 Task: Discover beaches for a family vacation between Myrtle Beach, South Carolina, and Hilton Head Island, South Carolina.
Action: Mouse pressed left at (242, 55)
Screenshot: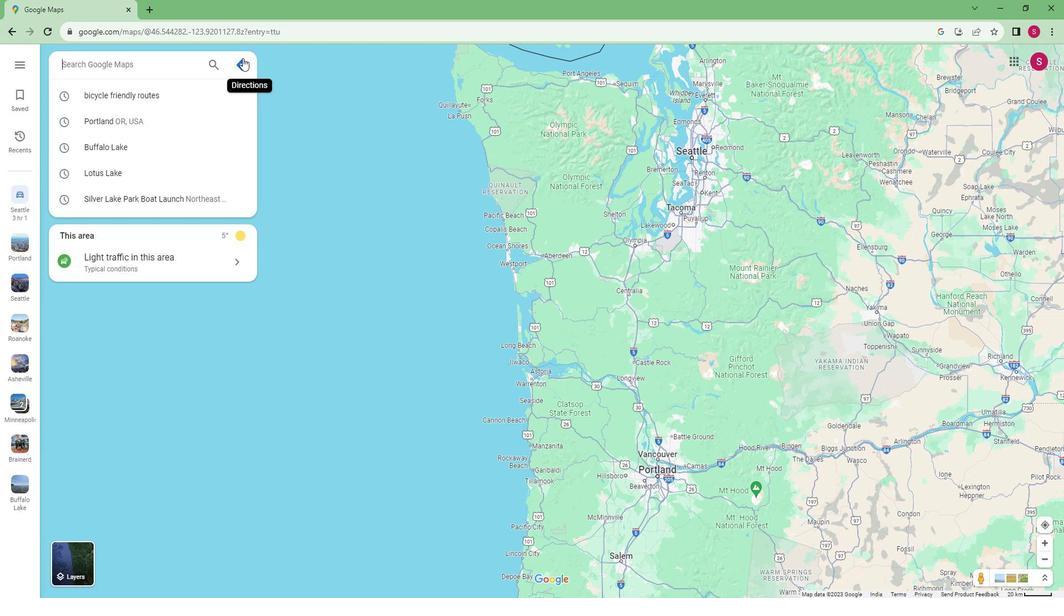 
Action: Mouse moved to (117, 93)
Screenshot: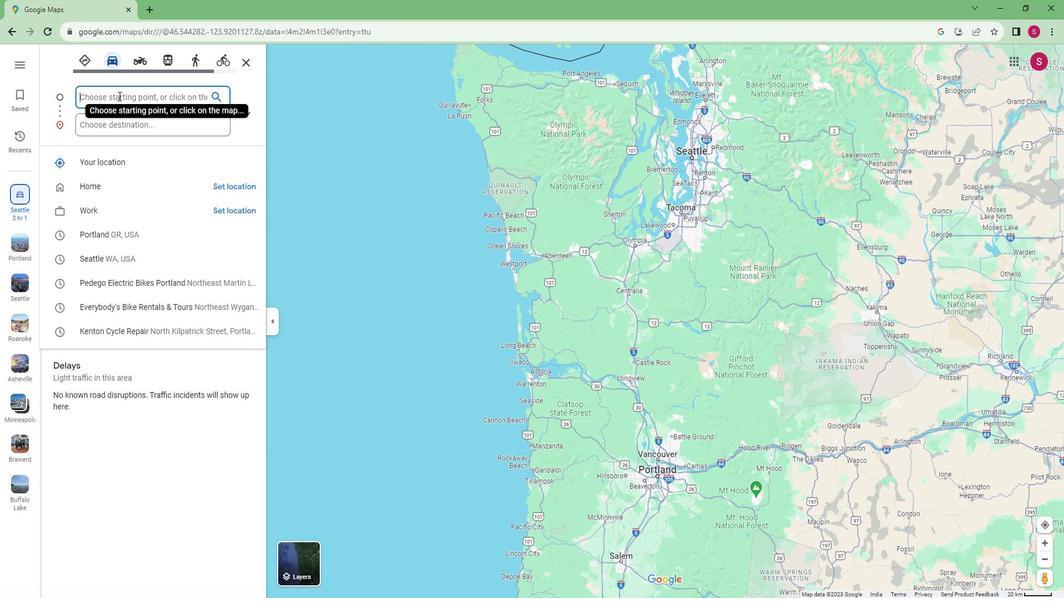 
Action: Key pressed <Key.caps_lock>M<Key.caps_lock>yrtle<Key.space><Key.caps_lock>B<Key.caps_lock>e<Key.backspace><Key.backspace>beach,<Key.caps_lock>S<Key.caps_lock>outh<Key.space>carolina
Screenshot: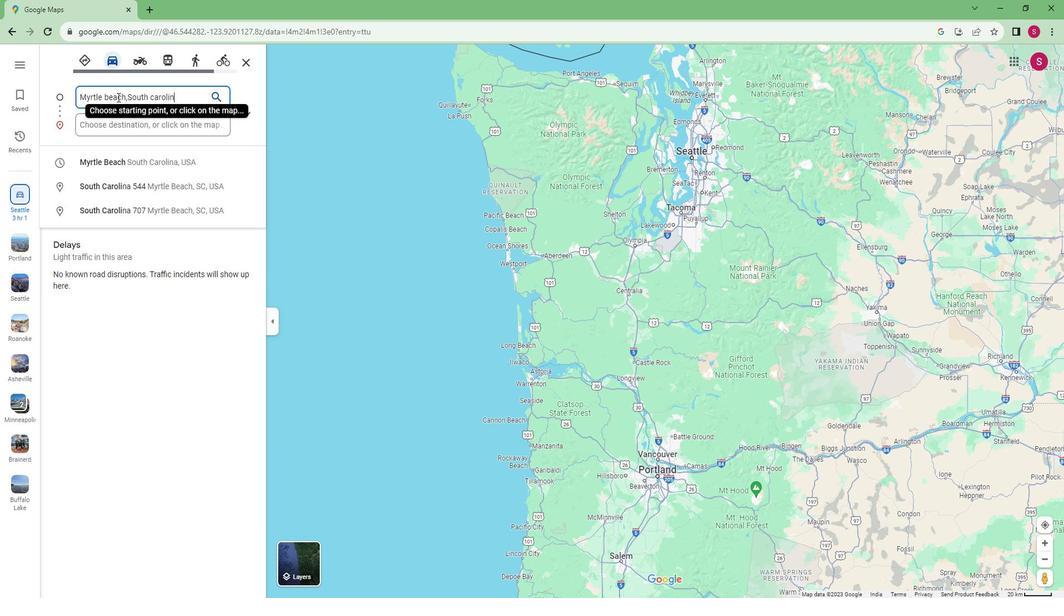 
Action: Mouse moved to (104, 146)
Screenshot: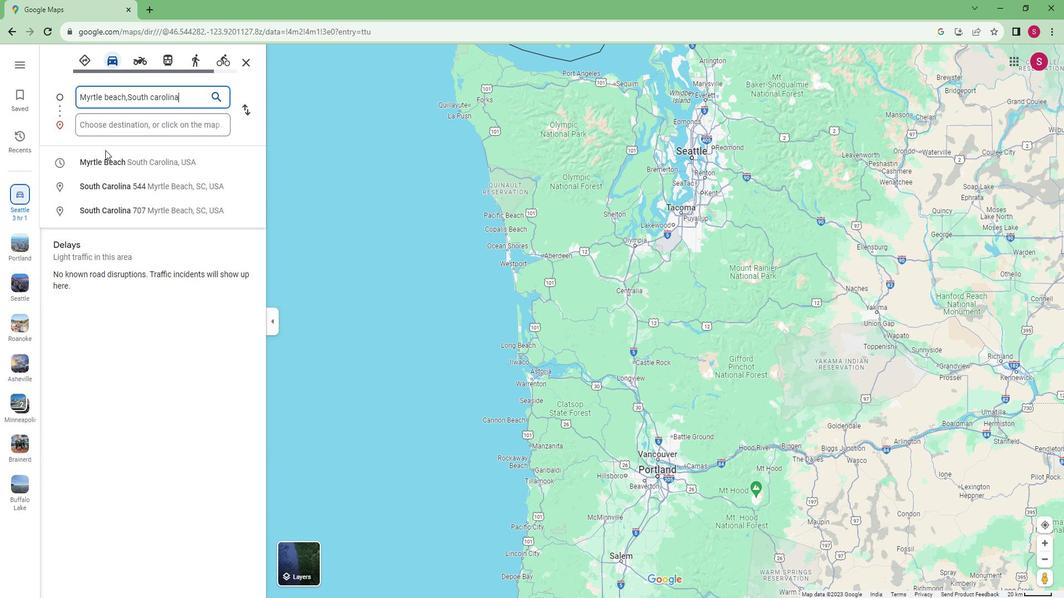 
Action: Mouse pressed left at (104, 146)
Screenshot: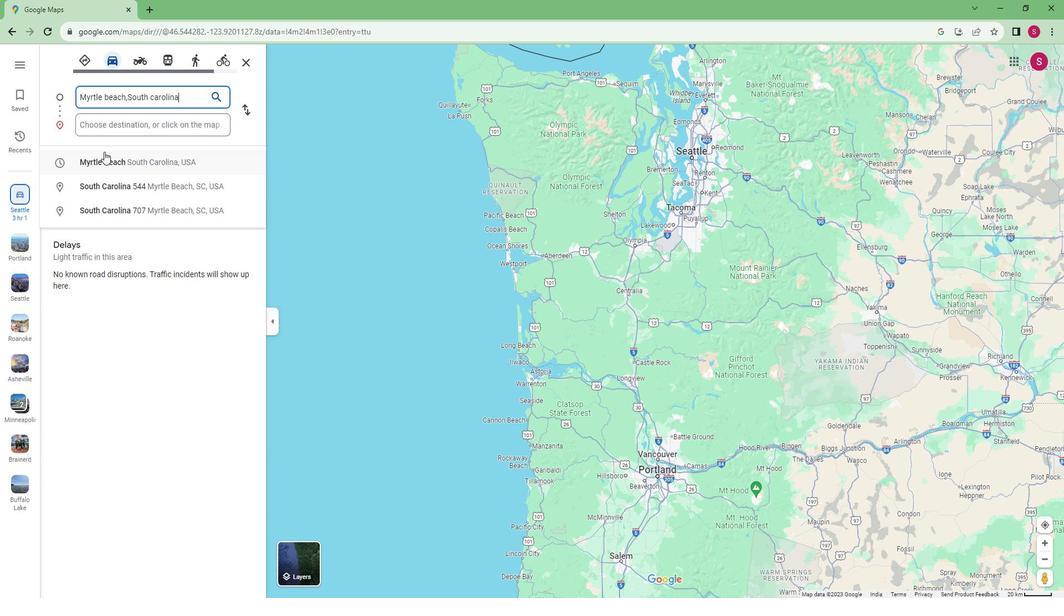 
Action: Mouse moved to (131, 121)
Screenshot: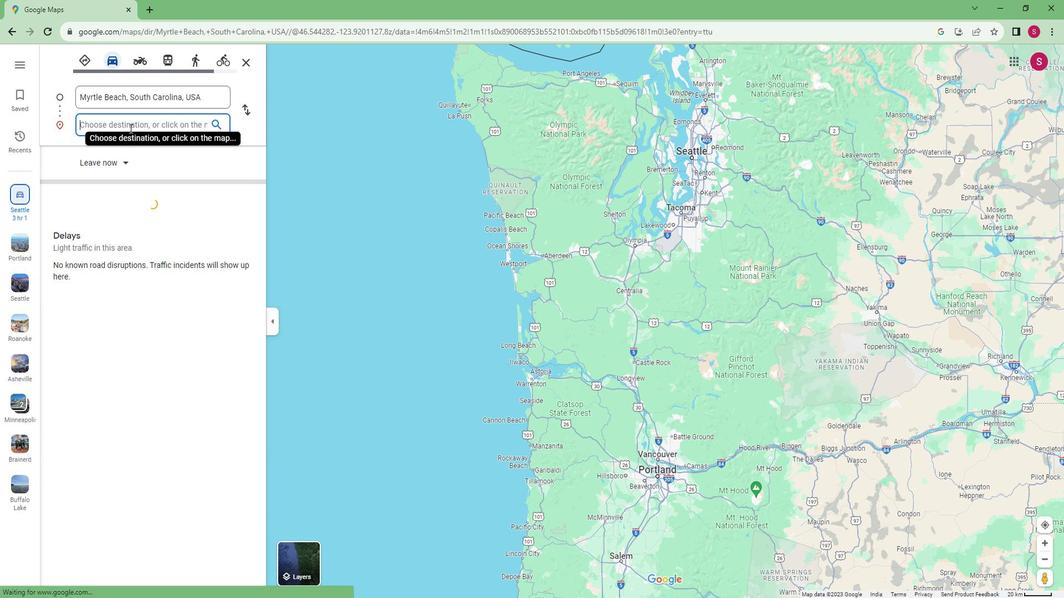 
Action: Mouse pressed left at (131, 121)
Screenshot: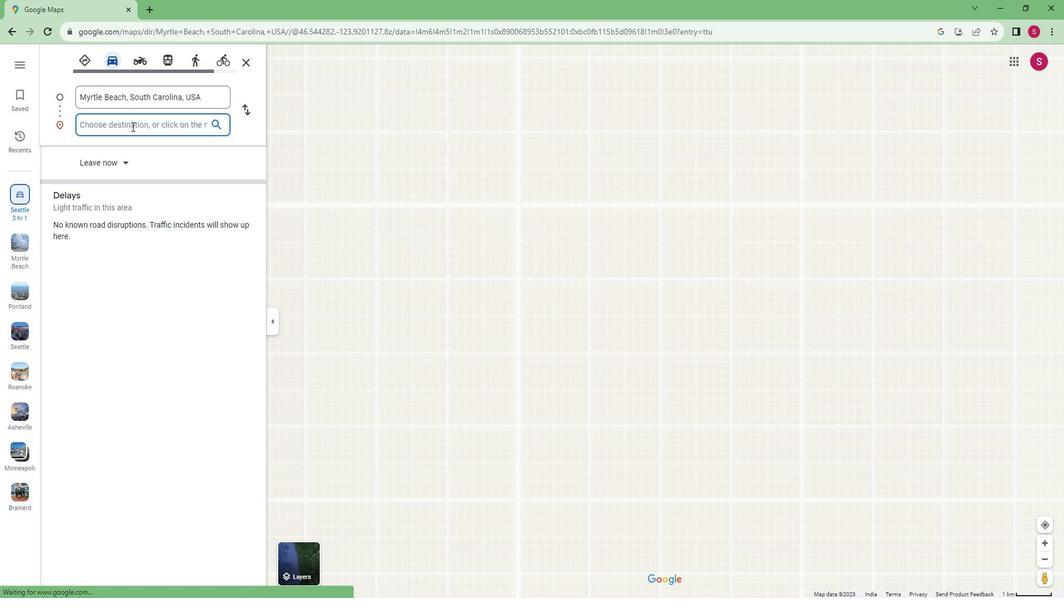 
Action: Mouse moved to (139, 118)
Screenshot: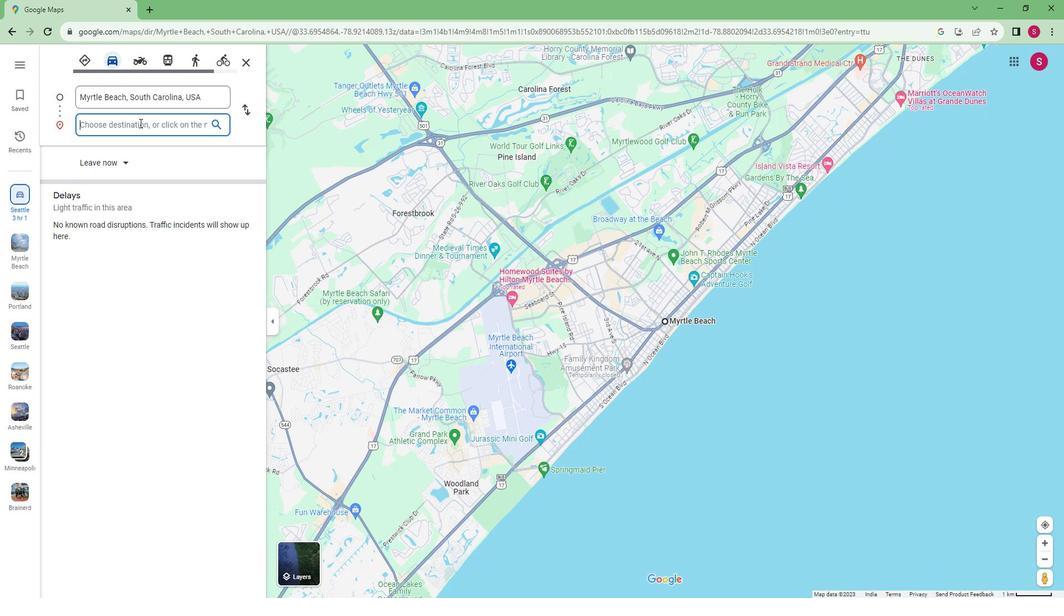 
Action: Key pressed <Key.caps_lock>H<Key.caps_lock>ilton<Key.space>head<Key.space>island,south<Key.space>carolina
Screenshot: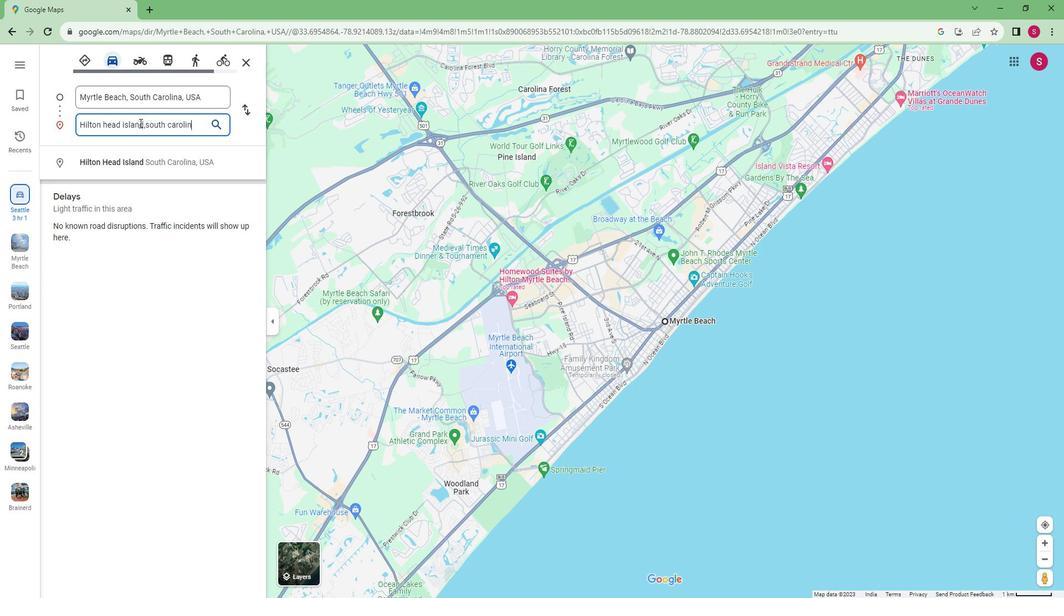 
Action: Mouse moved to (133, 159)
Screenshot: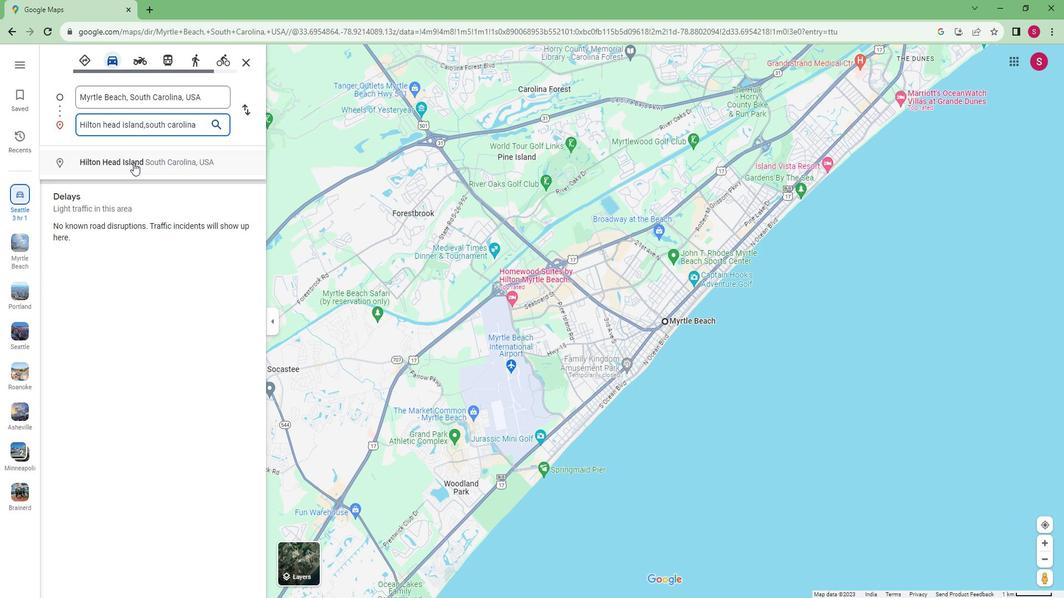 
Action: Mouse pressed left at (133, 159)
Screenshot: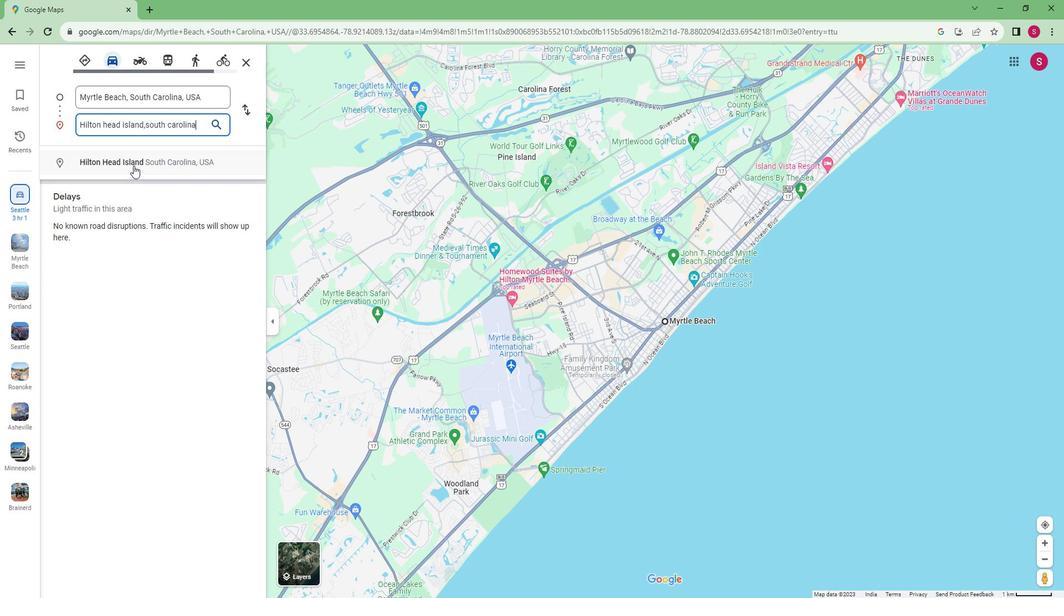 
Action: Mouse moved to (528, 63)
Screenshot: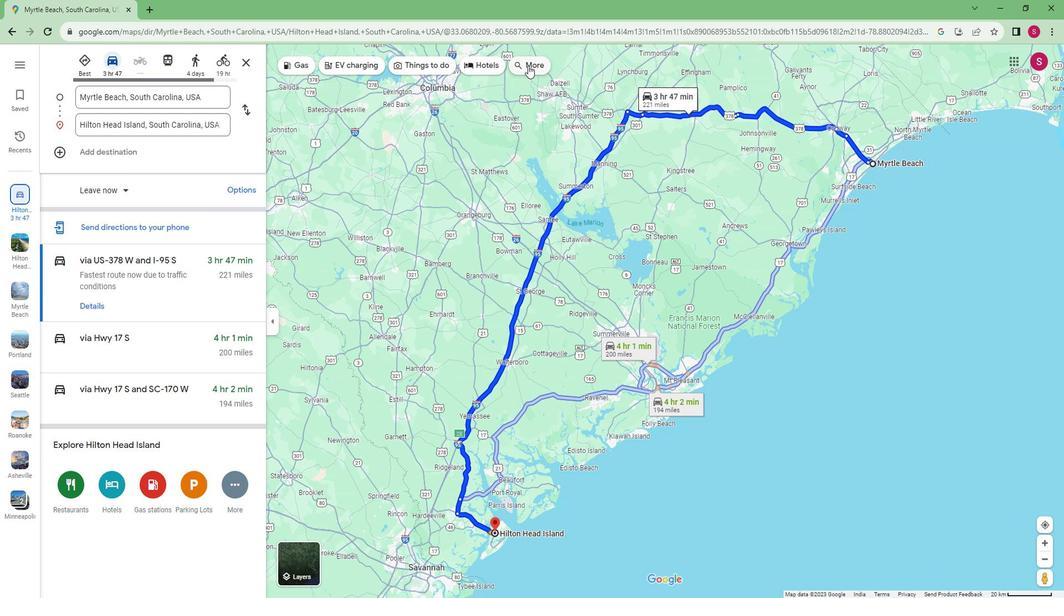 
Action: Mouse pressed left at (528, 63)
Screenshot: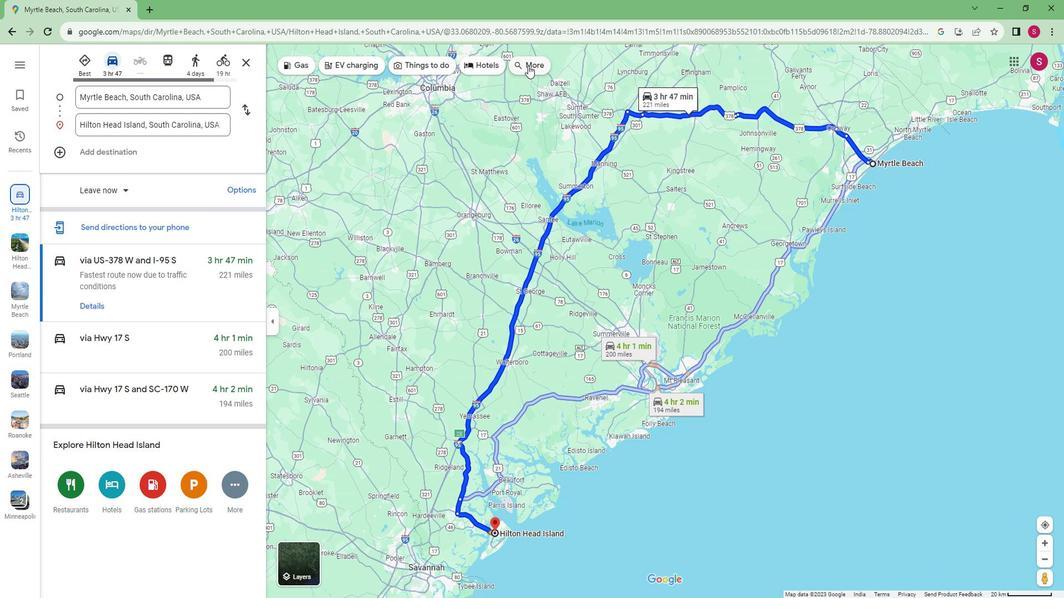 
Action: Mouse moved to (147, 63)
Screenshot: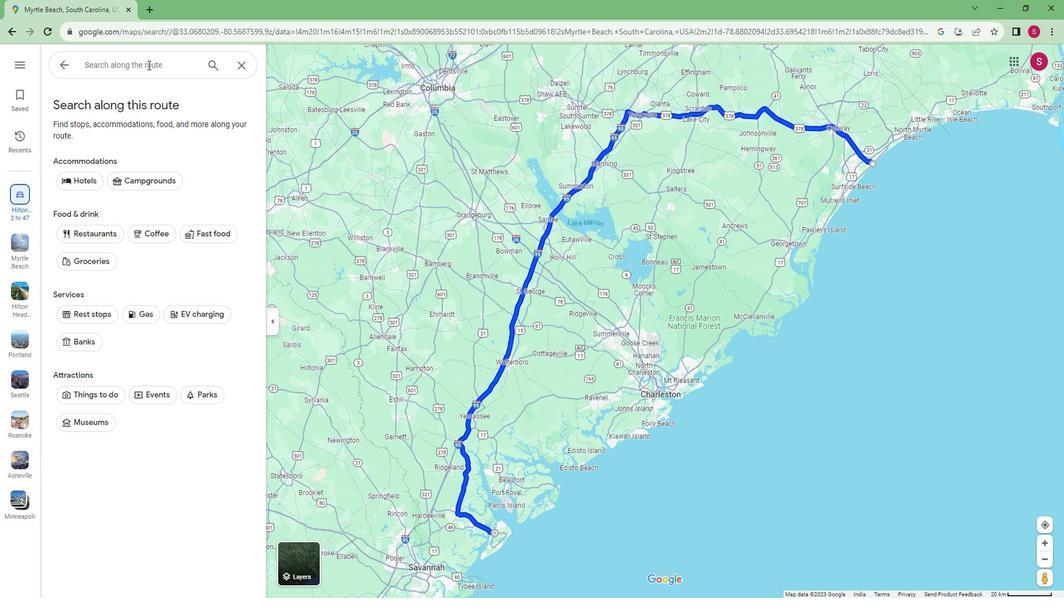 
Action: Mouse pressed left at (147, 63)
Screenshot: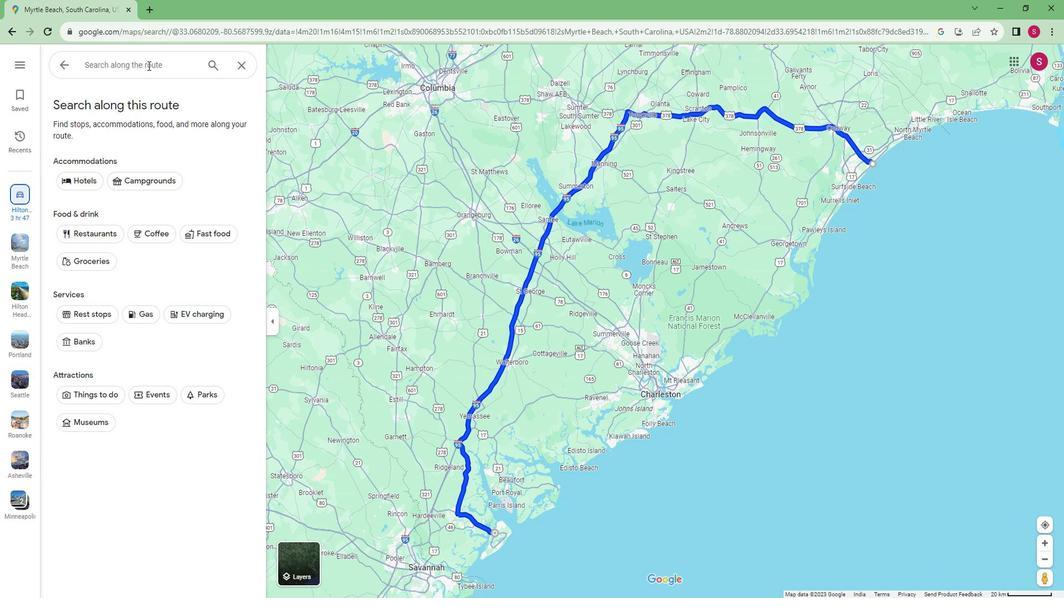 
Action: Mouse moved to (159, 60)
Screenshot: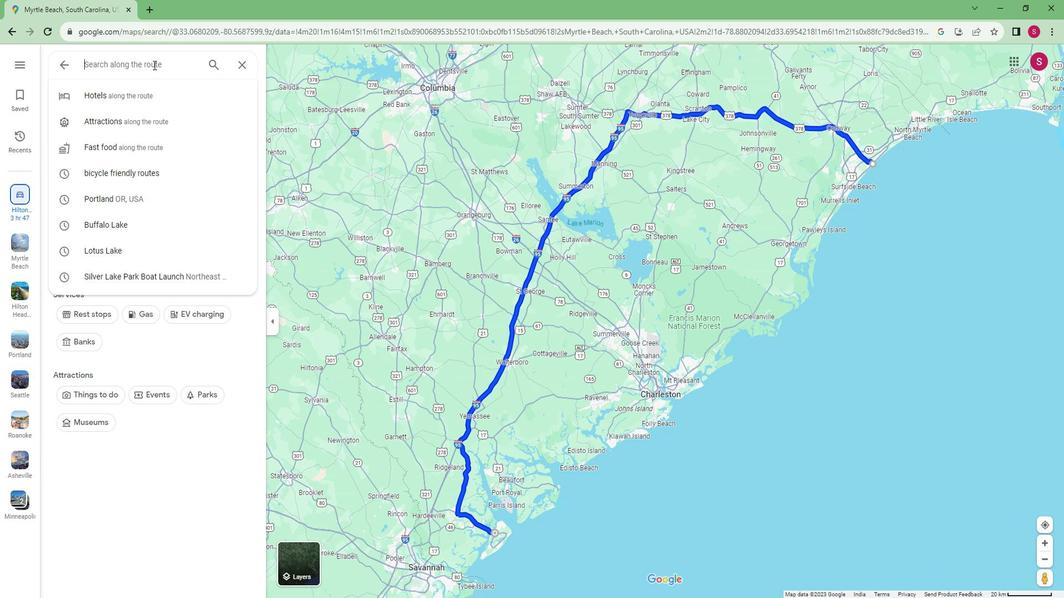 
Action: Key pressed beacgh<Key.backspace><Key.backspace>hes<Key.enter>
Screenshot: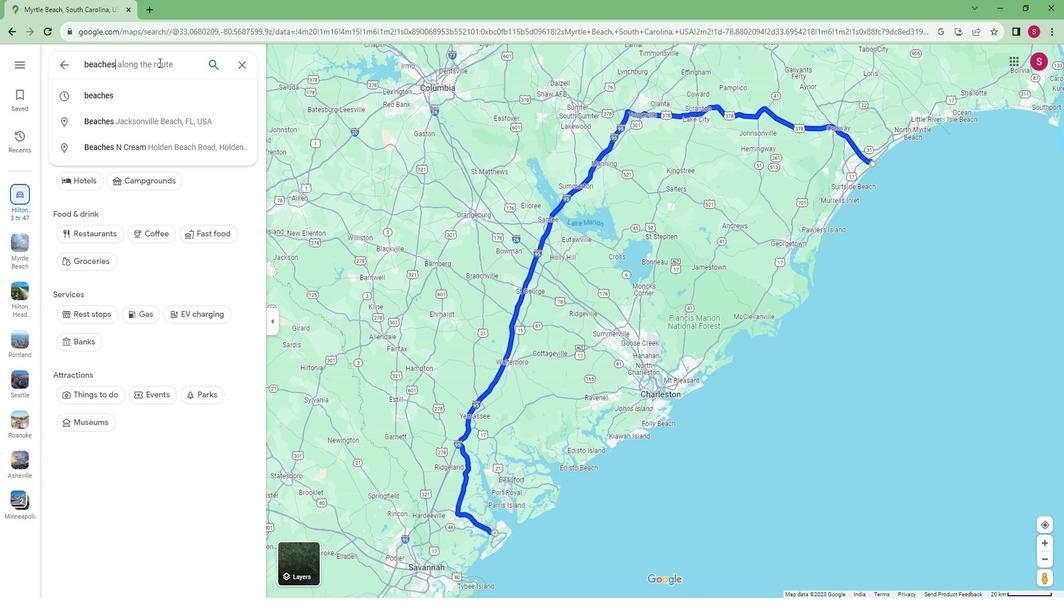 
Action: Mouse moved to (101, 156)
Screenshot: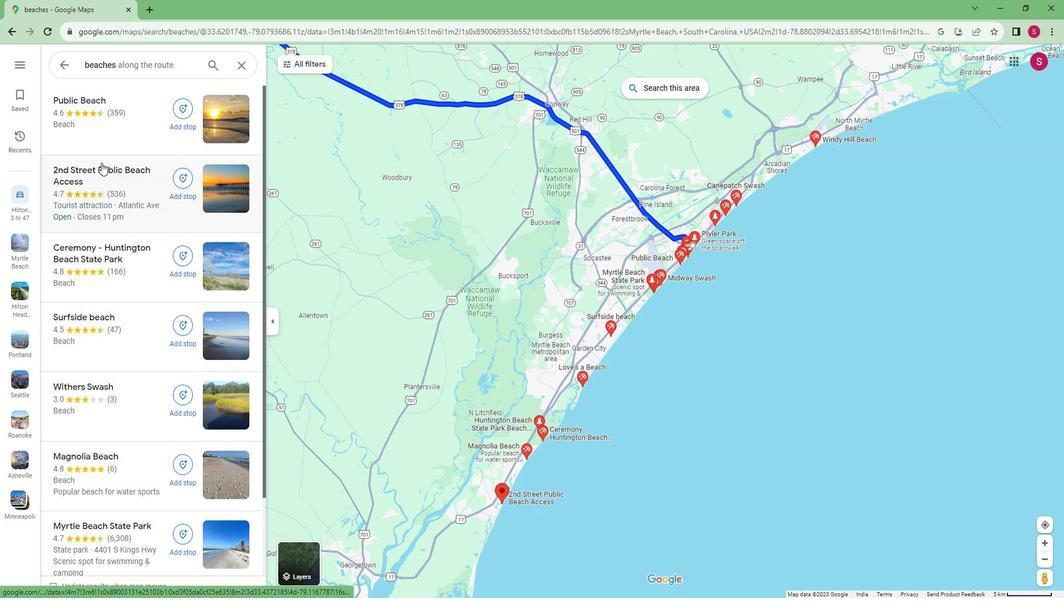 
Action: Mouse scrolled (101, 155) with delta (0, 0)
Screenshot: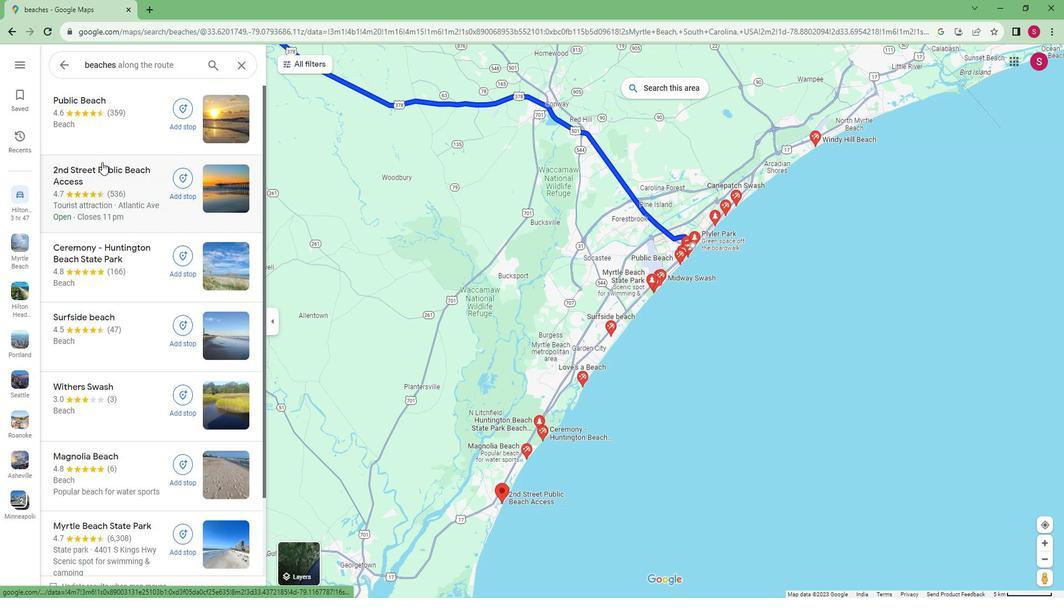 
Action: Mouse scrolled (101, 155) with delta (0, 0)
Screenshot: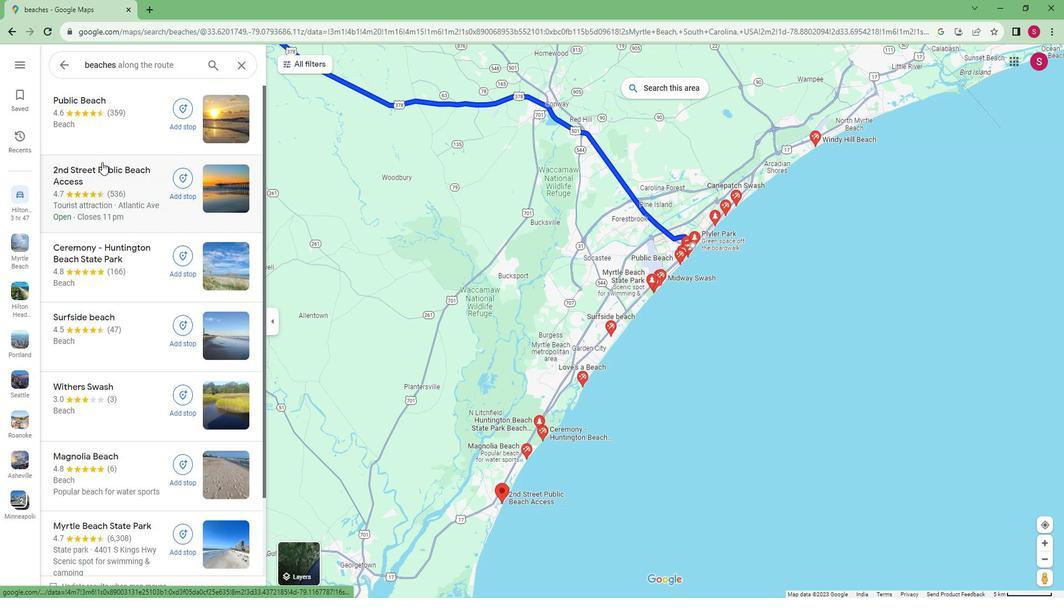 
Action: Mouse scrolled (101, 155) with delta (0, 0)
Screenshot: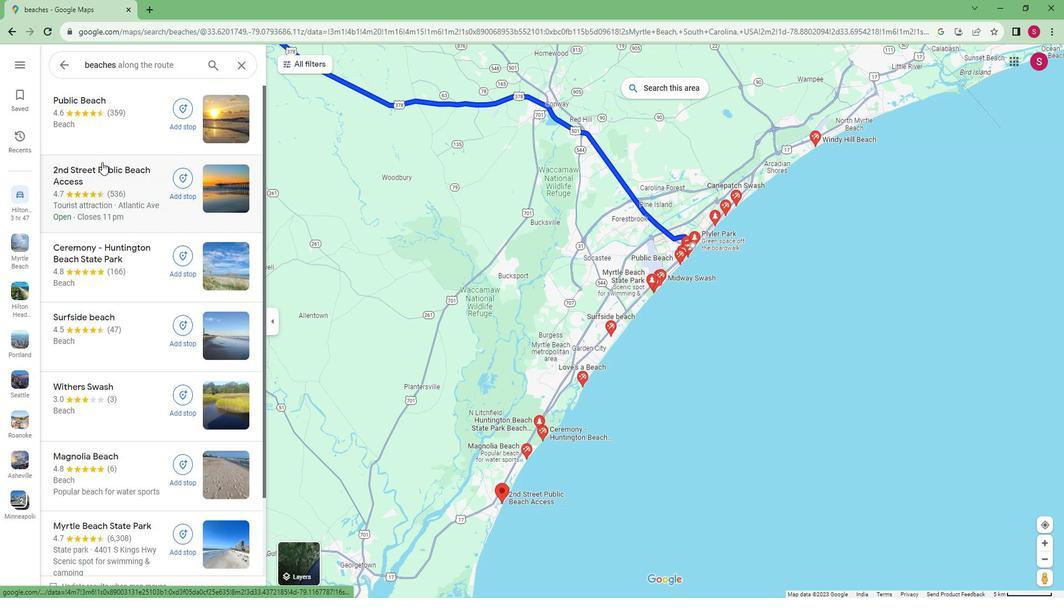 
Action: Mouse scrolled (101, 155) with delta (0, 0)
Screenshot: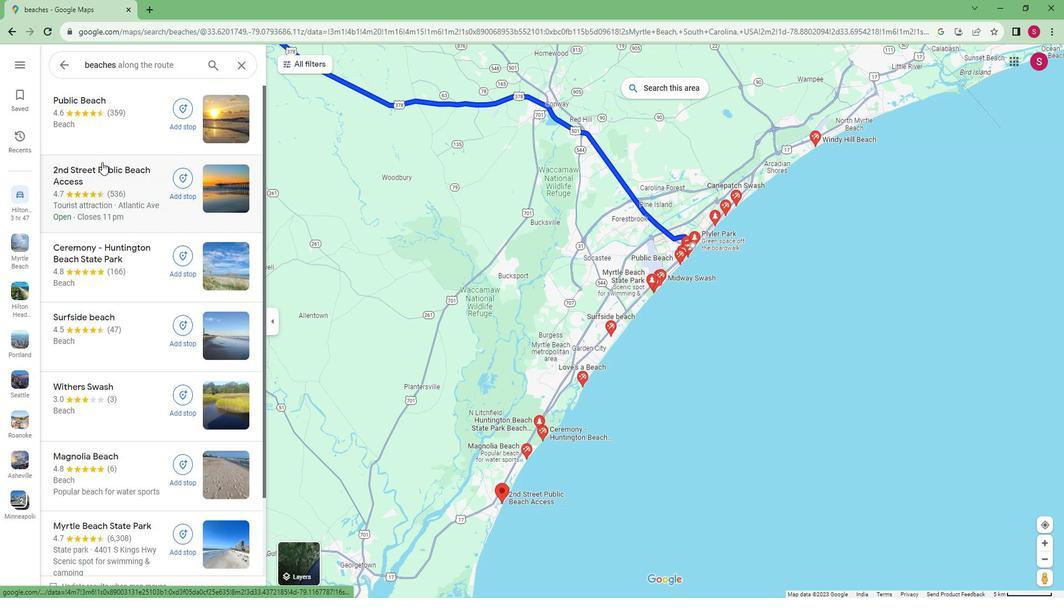
Action: Mouse scrolled (101, 155) with delta (0, 0)
Screenshot: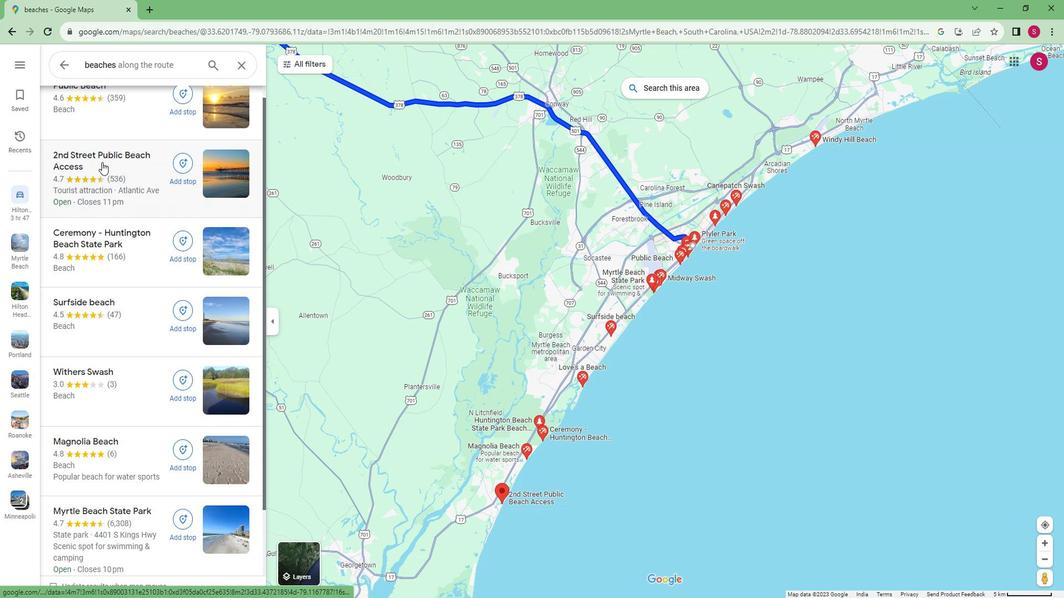 
Action: Mouse scrolled (101, 155) with delta (0, 0)
Screenshot: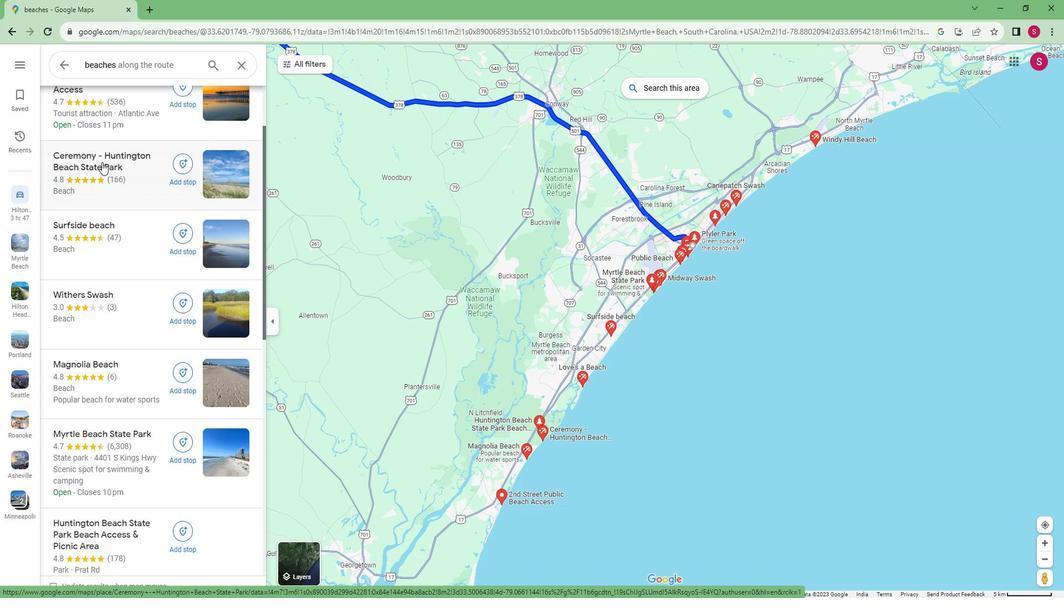 
Action: Mouse scrolled (101, 155) with delta (0, 0)
Screenshot: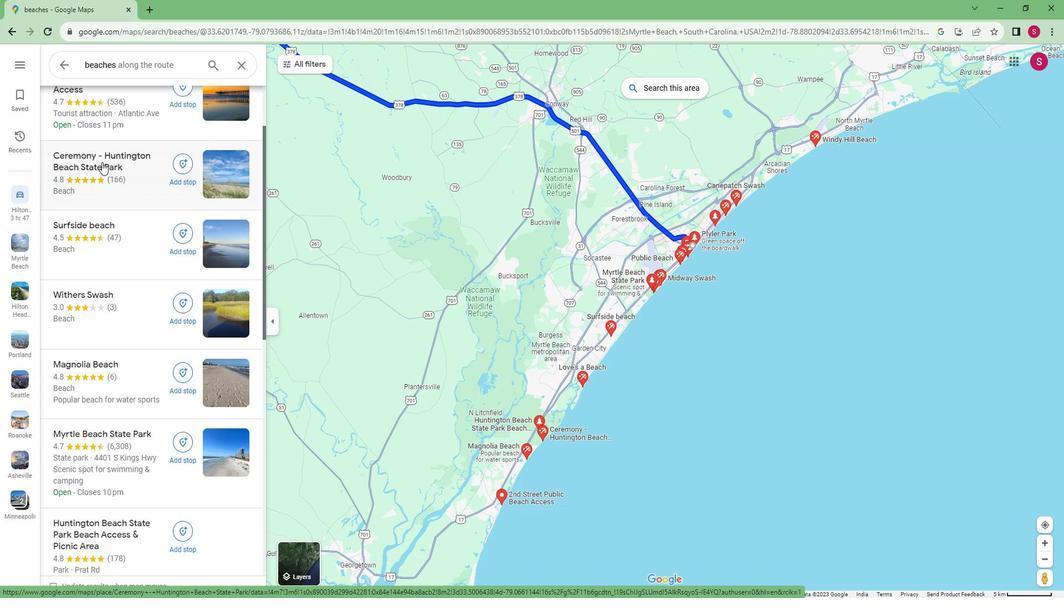 
Action: Mouse scrolled (101, 155) with delta (0, 0)
Screenshot: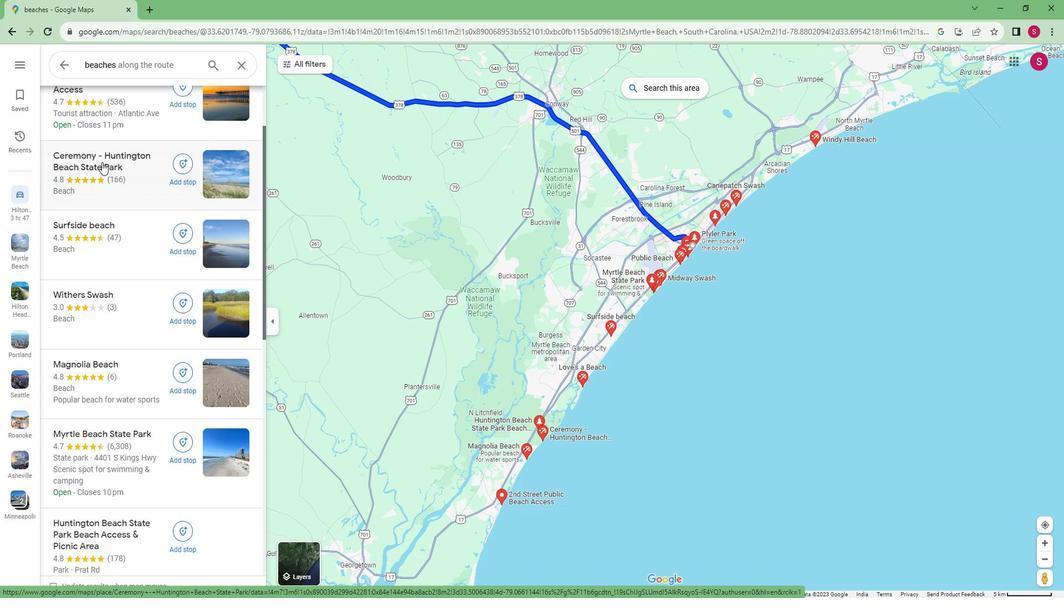 
Action: Mouse scrolled (101, 155) with delta (0, 0)
Screenshot: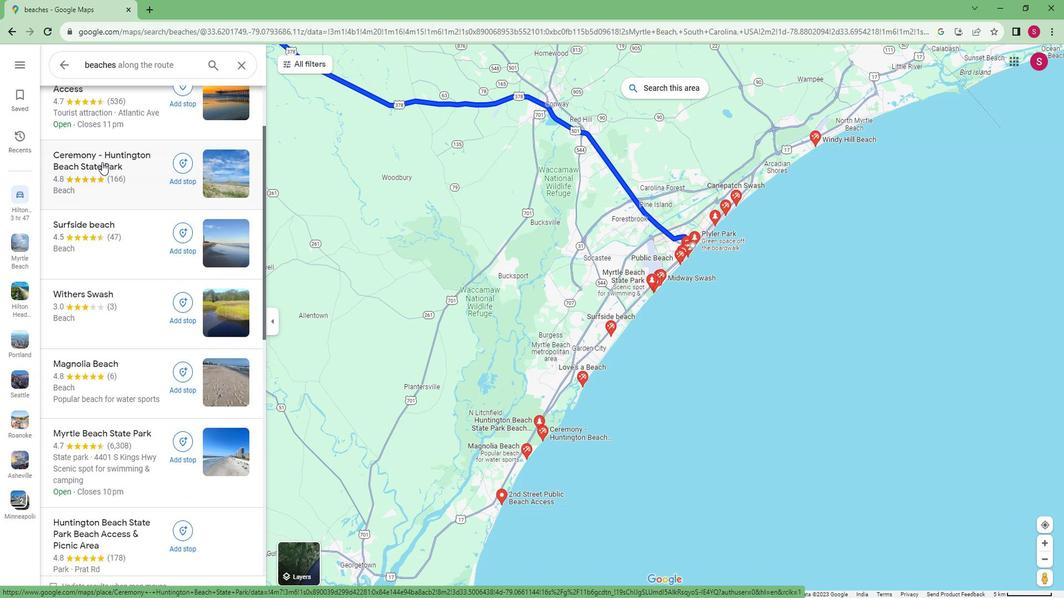 
Action: Mouse scrolled (101, 155) with delta (0, 0)
Screenshot: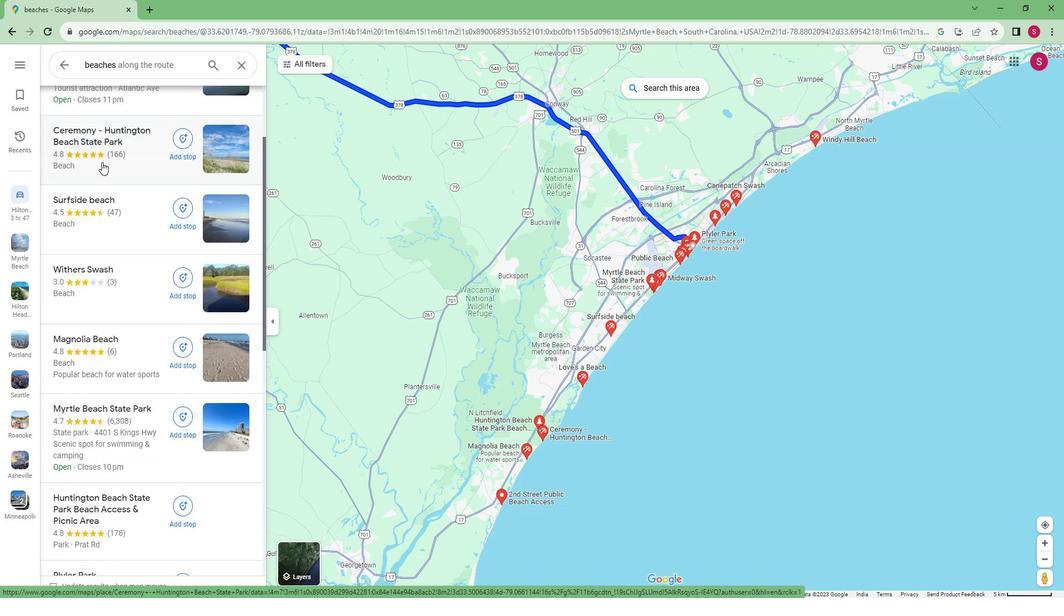 
Action: Mouse moved to (62, 220)
Screenshot: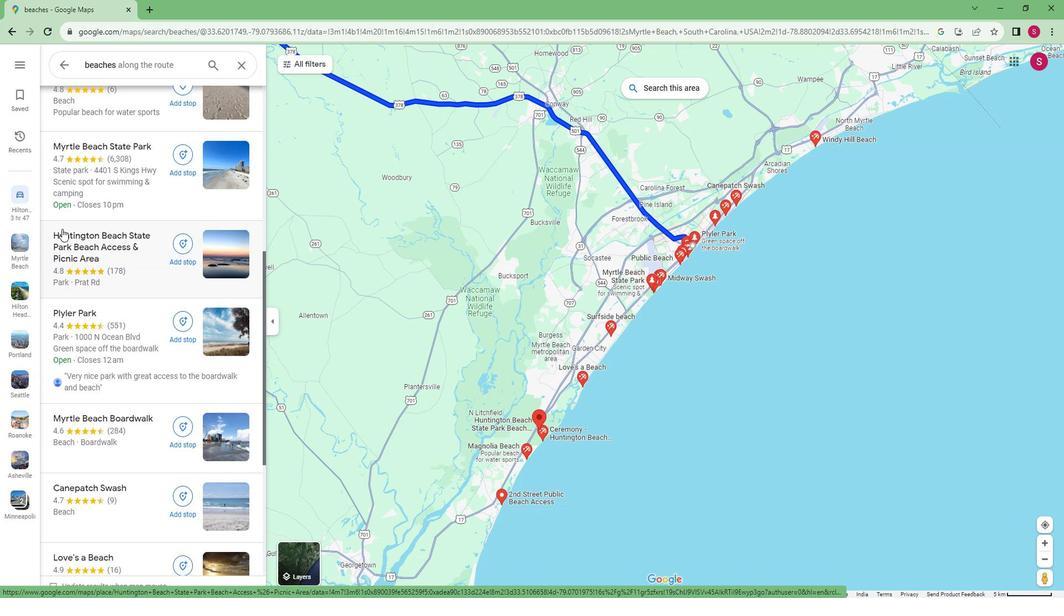 
Action: Mouse pressed left at (62, 220)
Screenshot: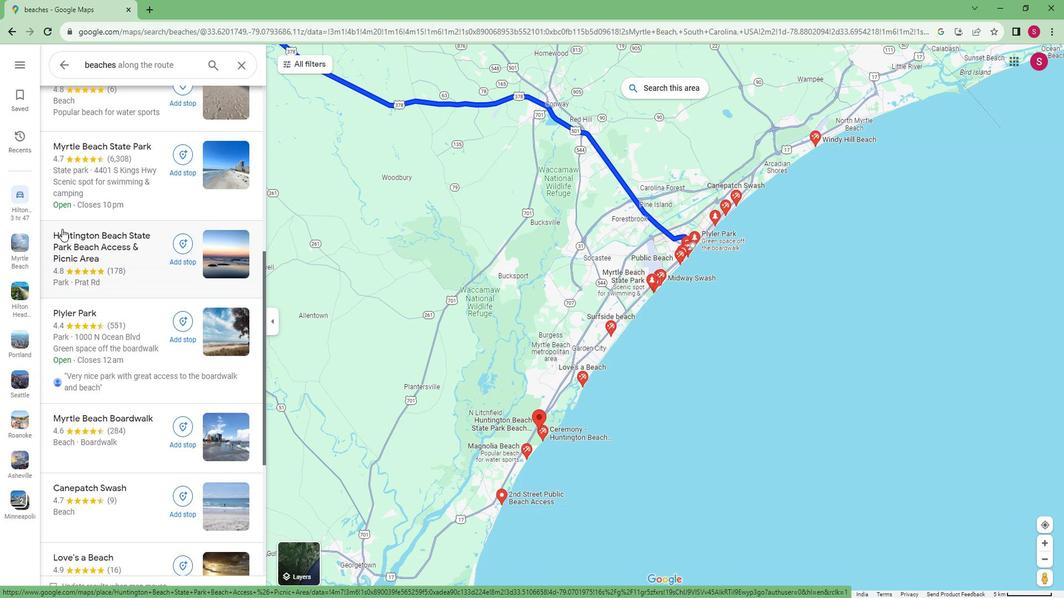 
Action: Mouse moved to (488, 96)
Screenshot: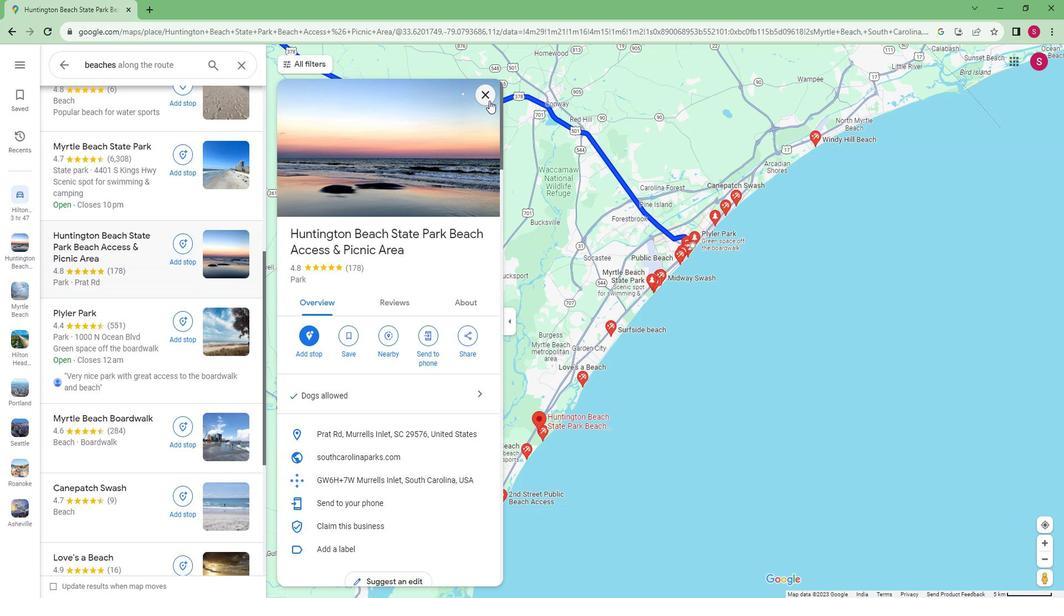 
Action: Mouse pressed left at (488, 96)
Screenshot: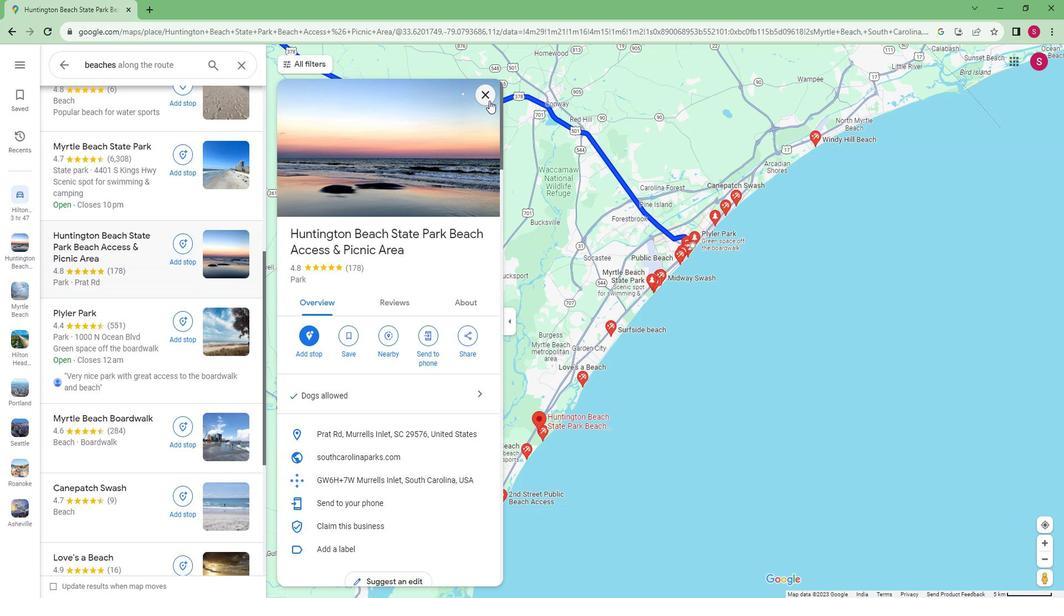 
Action: Mouse moved to (113, 301)
Screenshot: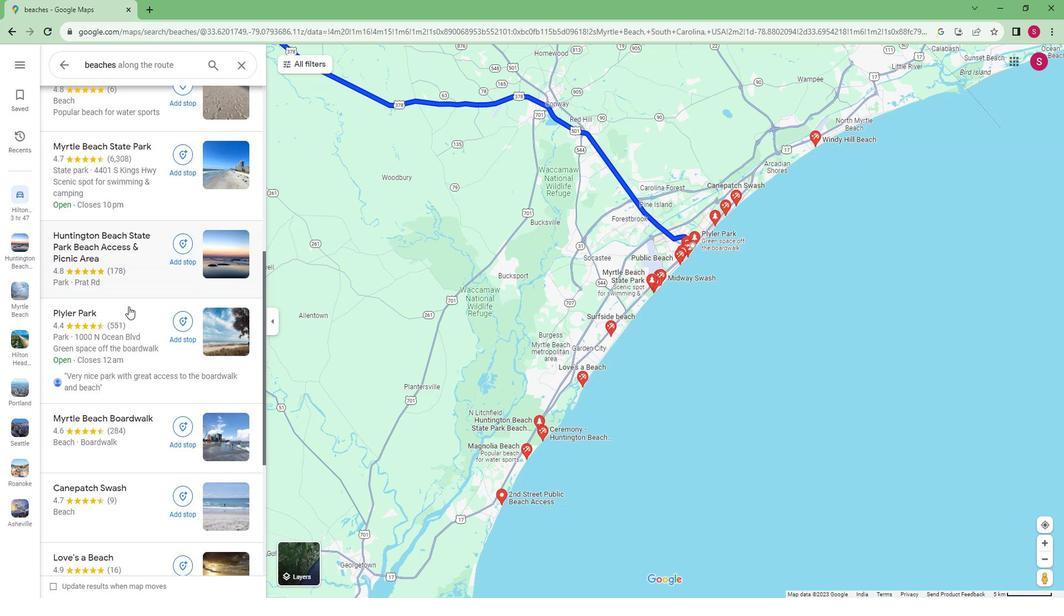 
Action: Mouse scrolled (113, 300) with delta (0, 0)
Screenshot: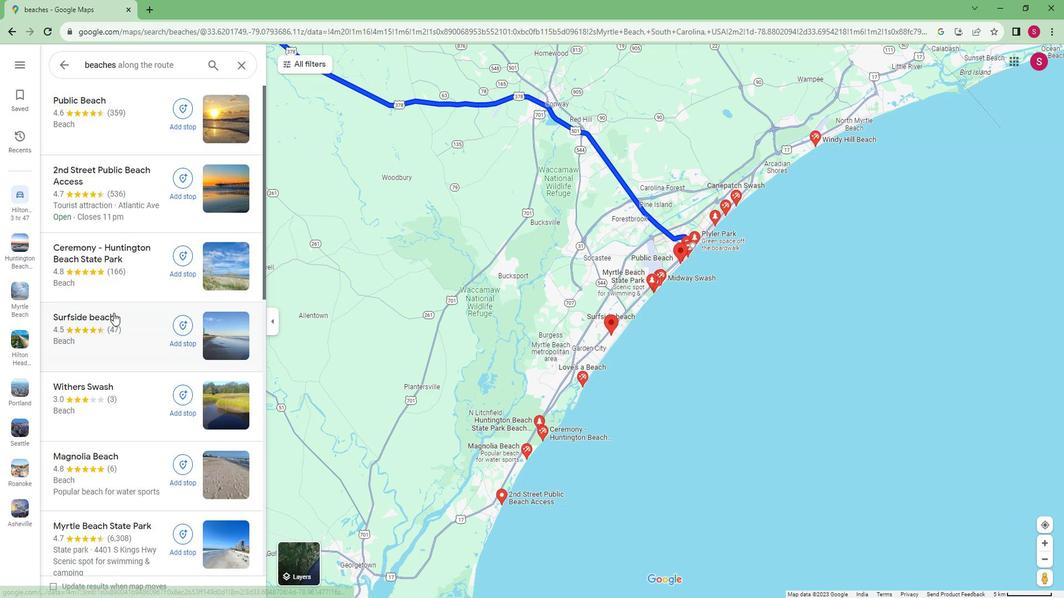 
Action: Mouse scrolled (113, 300) with delta (0, 0)
Screenshot: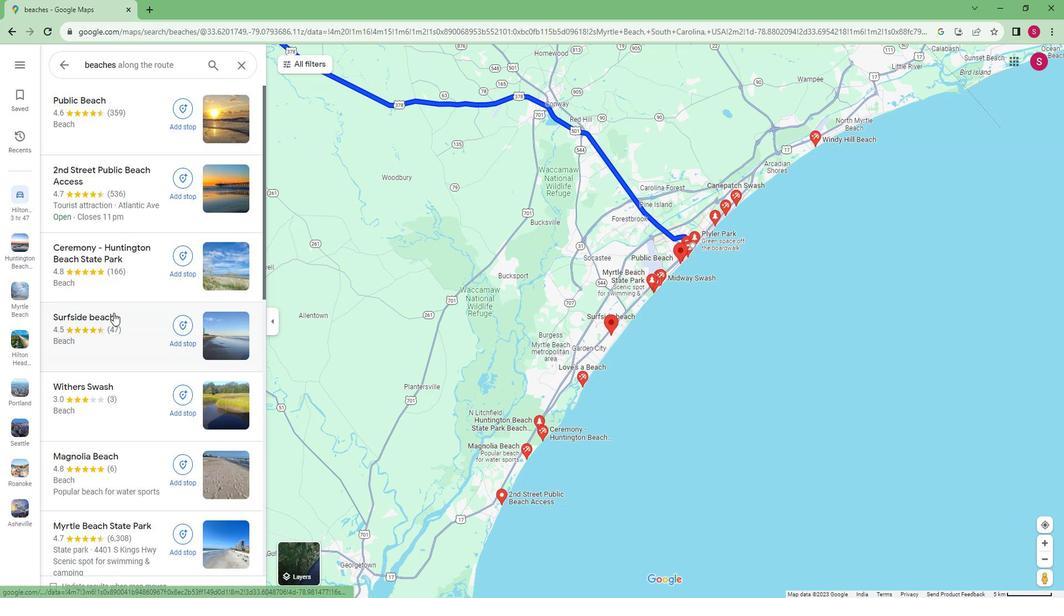 
Action: Mouse scrolled (113, 300) with delta (0, 0)
Screenshot: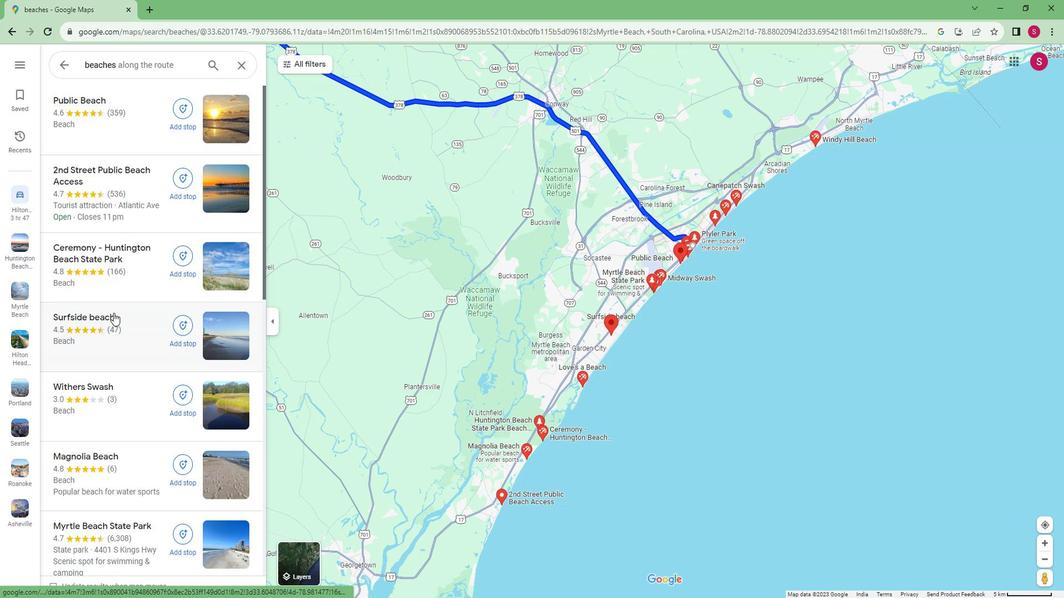 
Action: Mouse scrolled (113, 300) with delta (0, 0)
Screenshot: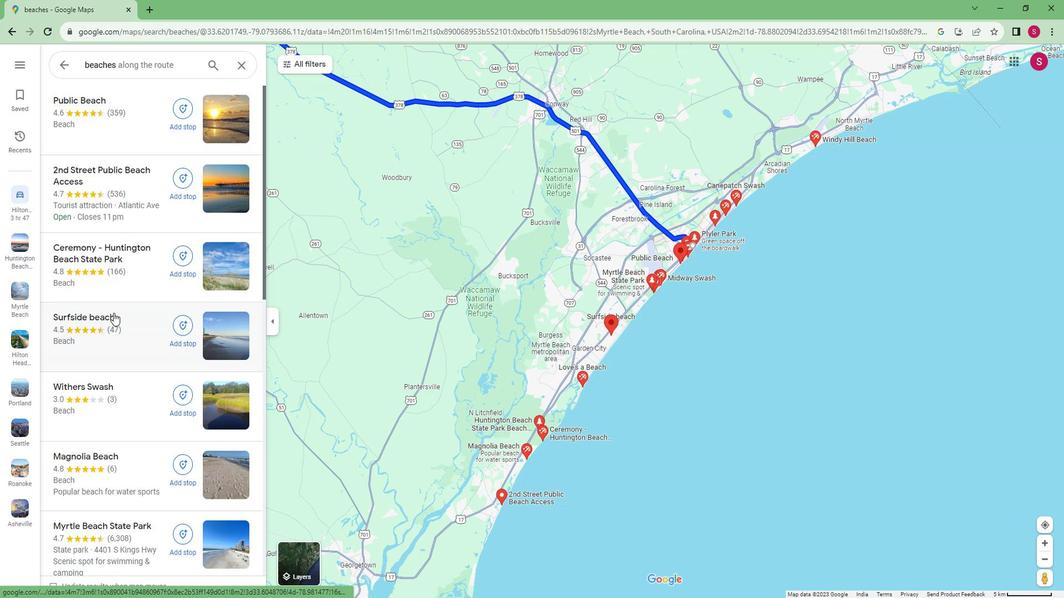 
Action: Mouse scrolled (113, 300) with delta (0, 0)
Screenshot: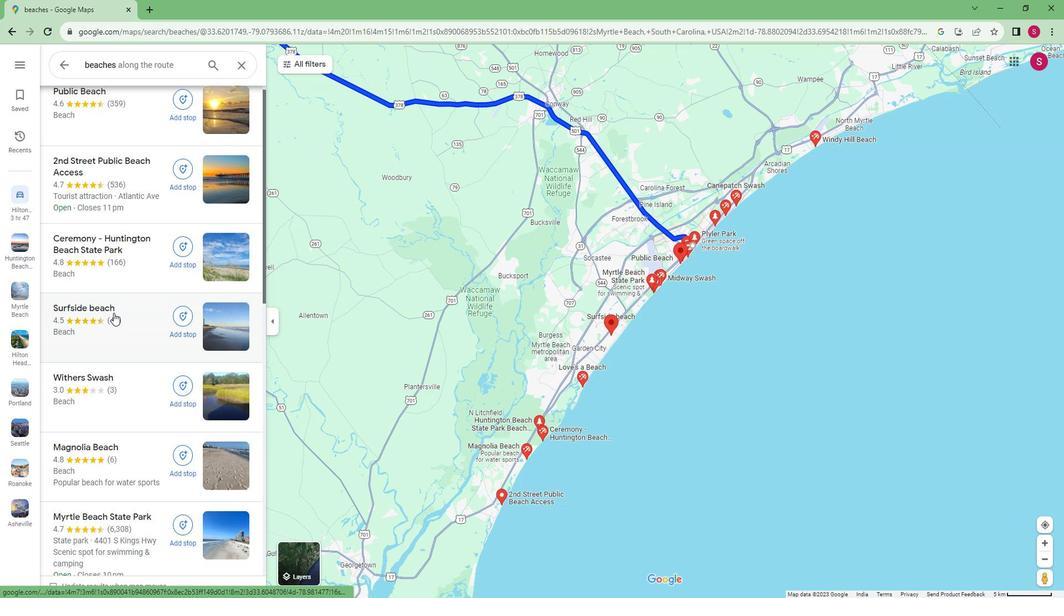 
Action: Mouse moved to (80, 330)
Screenshot: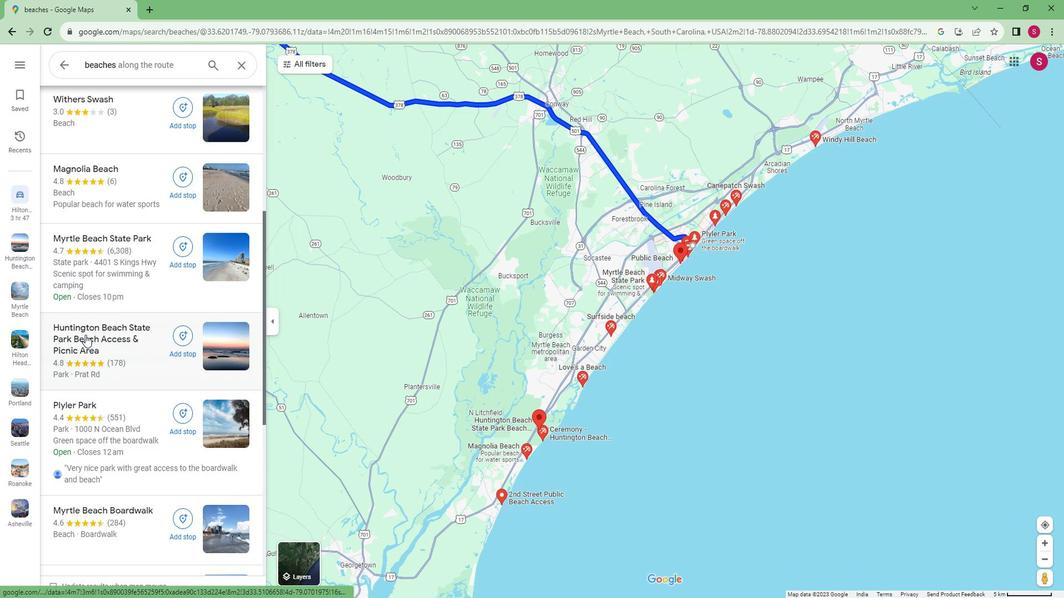
Action: Mouse pressed left at (80, 330)
Screenshot: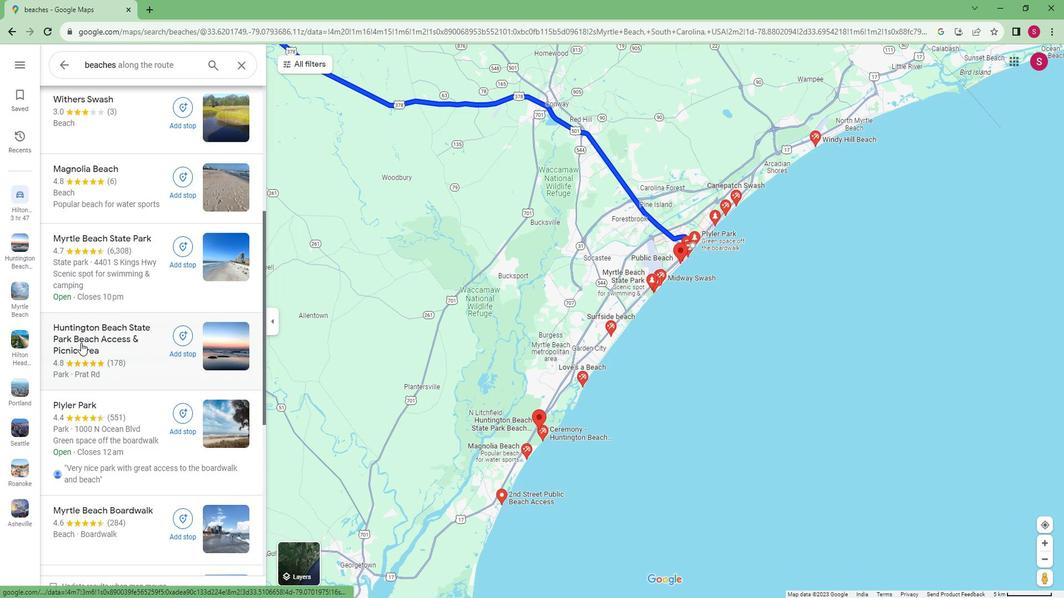 
Action: Mouse moved to (491, 99)
Screenshot: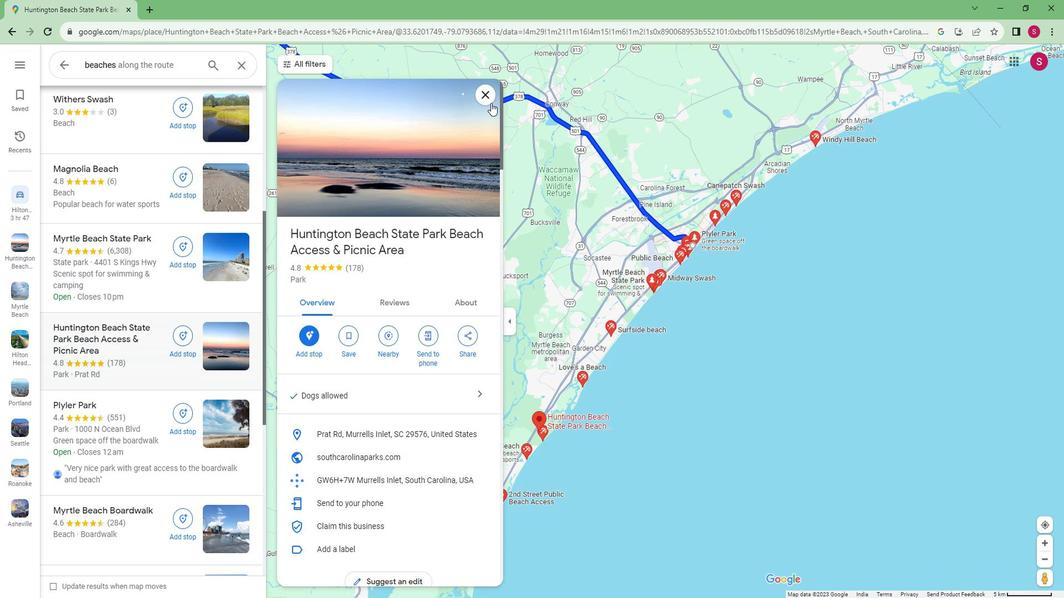 
Action: Mouse pressed left at (491, 99)
Screenshot: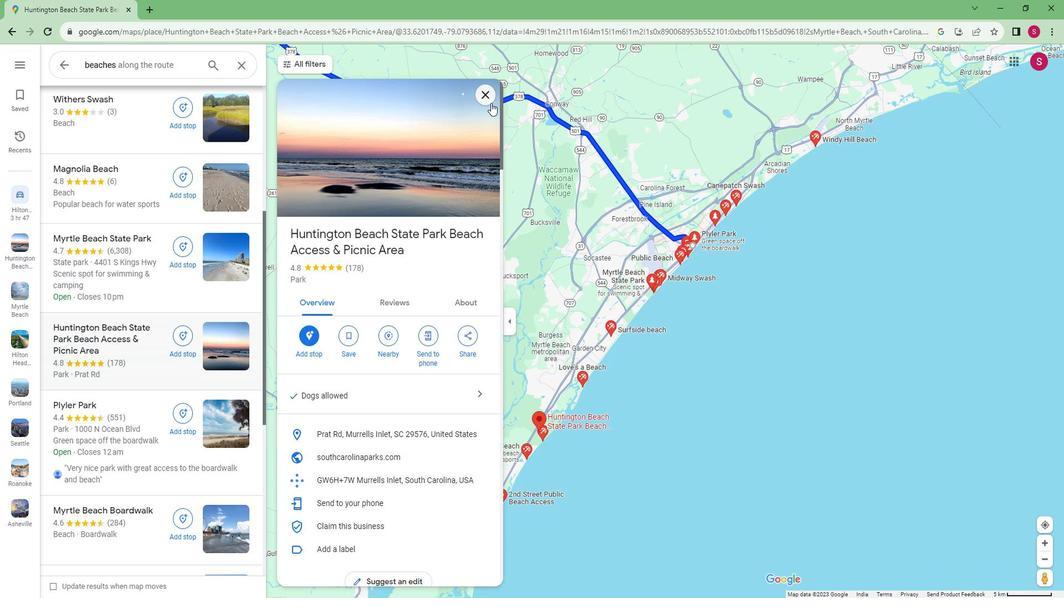 
Action: Mouse moved to (83, 305)
Screenshot: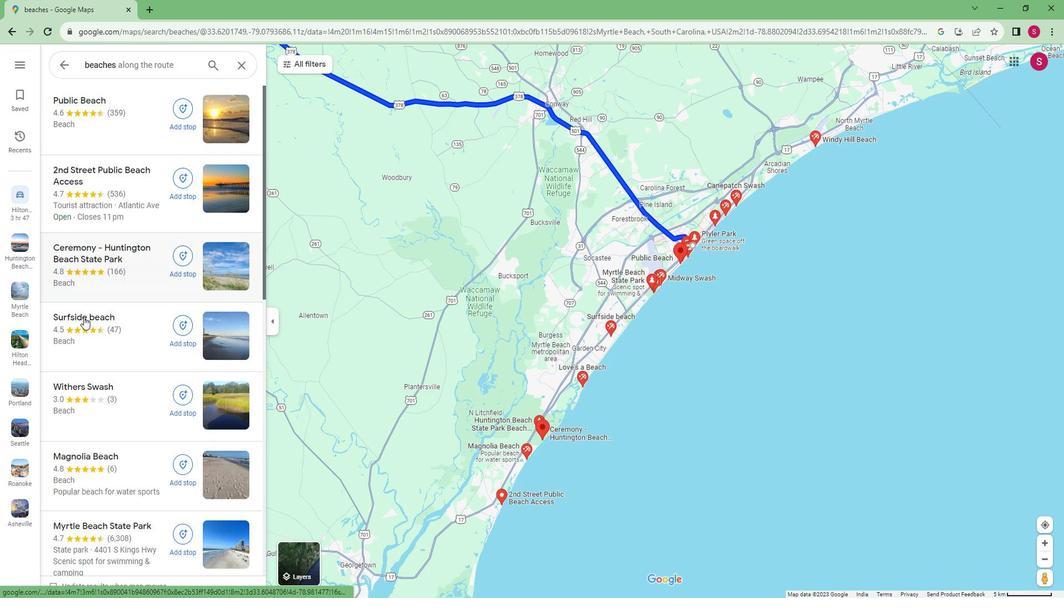 
Action: Mouse scrolled (83, 304) with delta (0, 0)
Screenshot: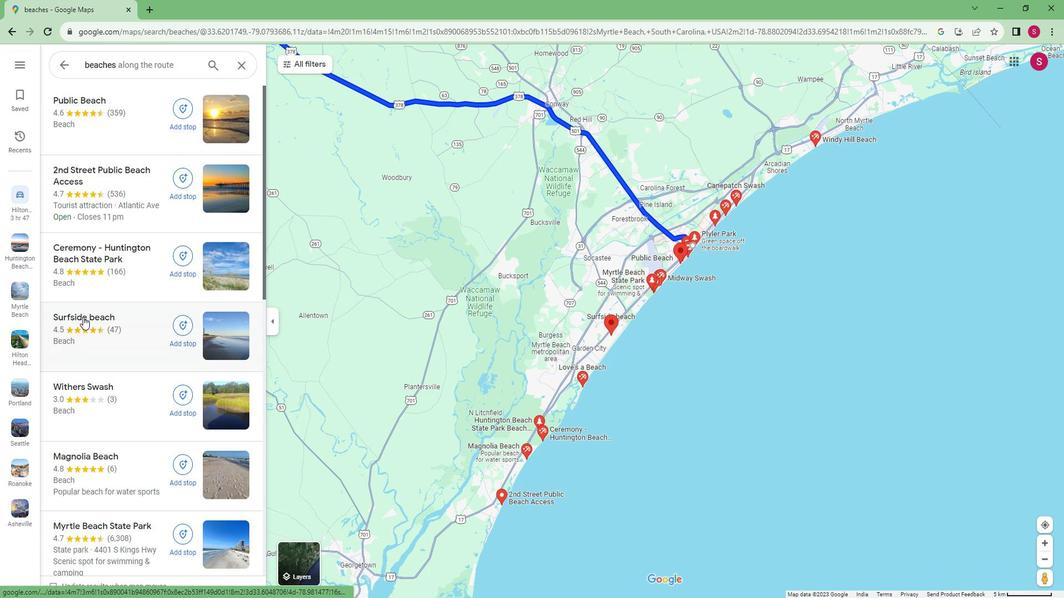 
Action: Mouse scrolled (83, 304) with delta (0, 0)
Screenshot: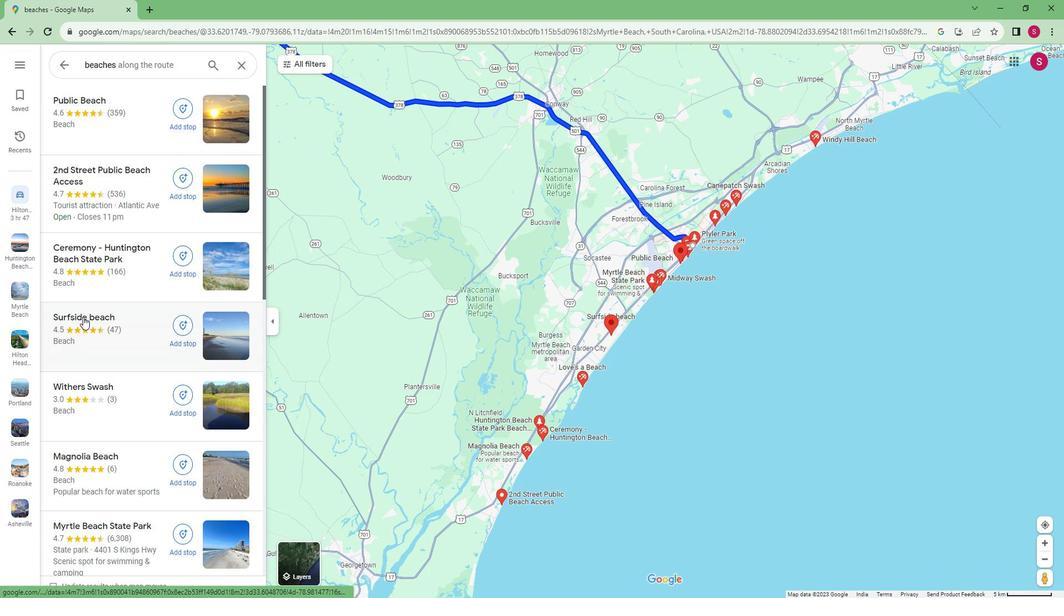 
Action: Mouse scrolled (83, 304) with delta (0, 0)
Screenshot: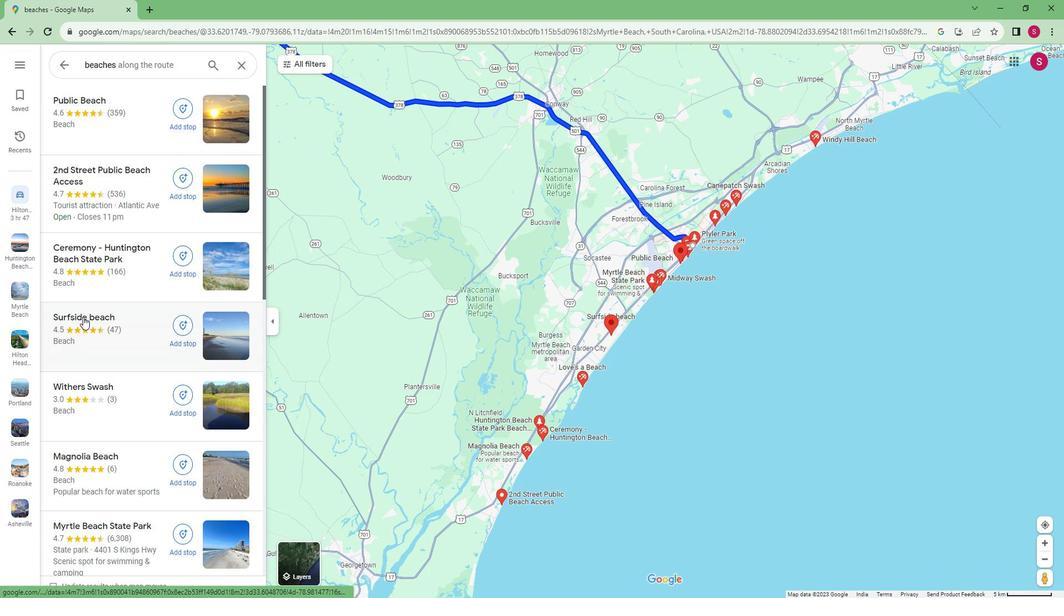 
Action: Mouse scrolled (83, 304) with delta (0, 0)
Screenshot: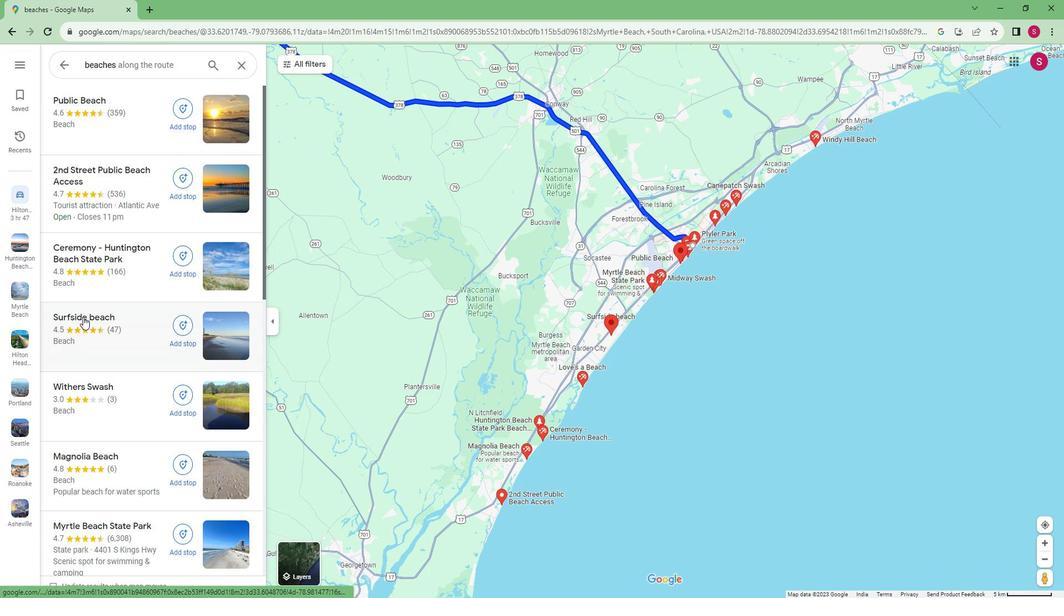 
Action: Mouse moved to (82, 305)
Screenshot: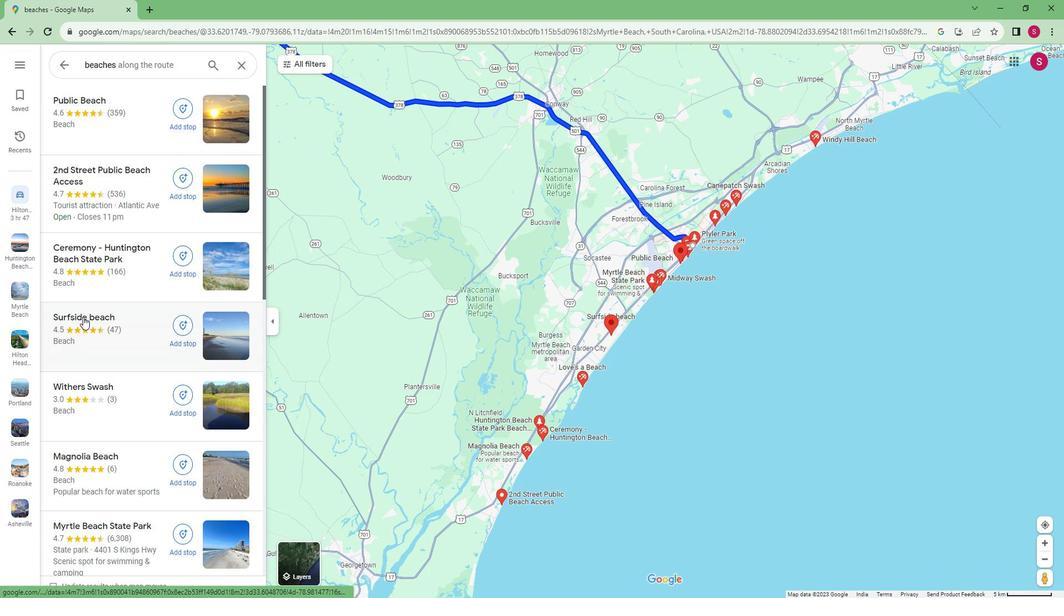 
Action: Mouse scrolled (82, 304) with delta (0, 0)
Screenshot: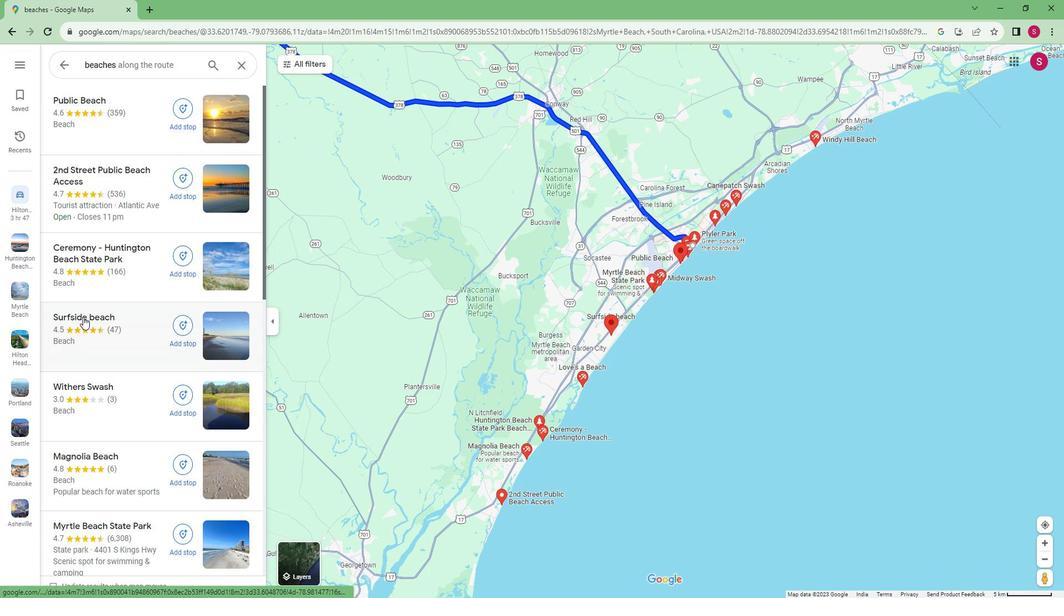 
Action: Mouse scrolled (82, 304) with delta (0, 0)
Screenshot: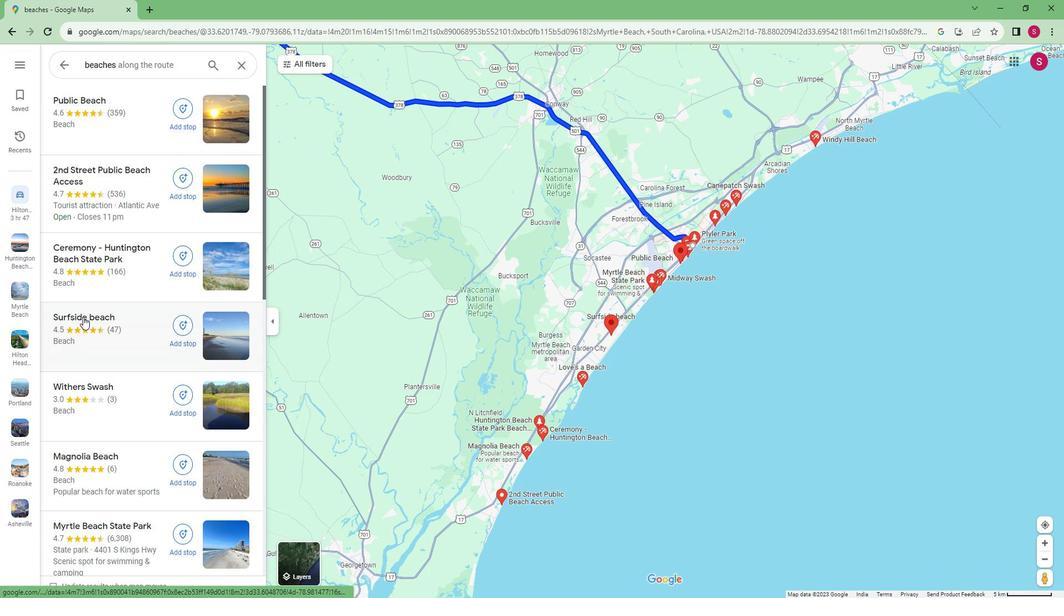 
Action: Mouse scrolled (82, 304) with delta (0, 0)
Screenshot: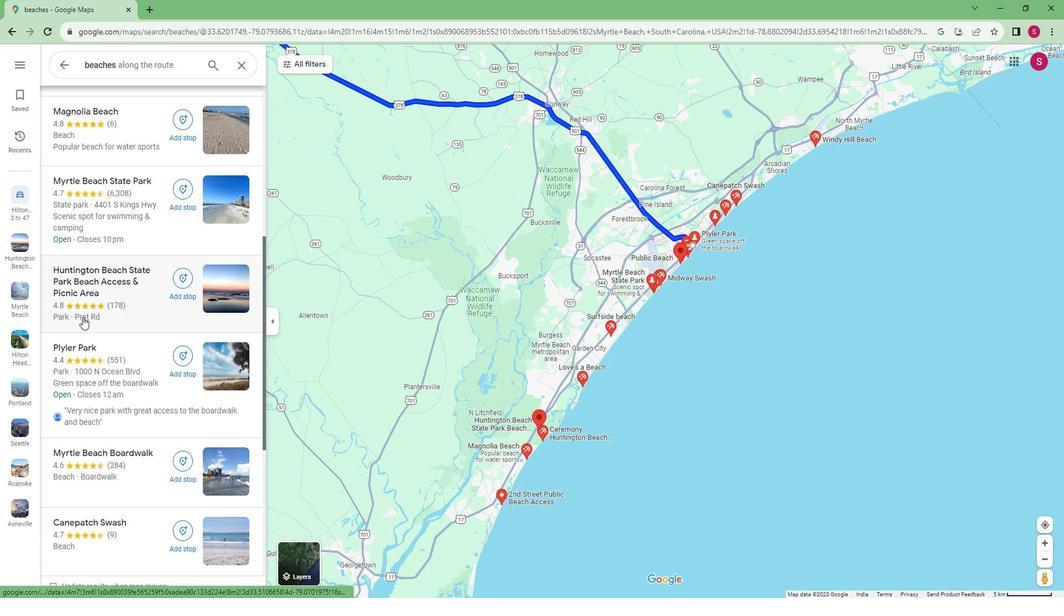 
Action: Mouse scrolled (82, 304) with delta (0, 0)
Screenshot: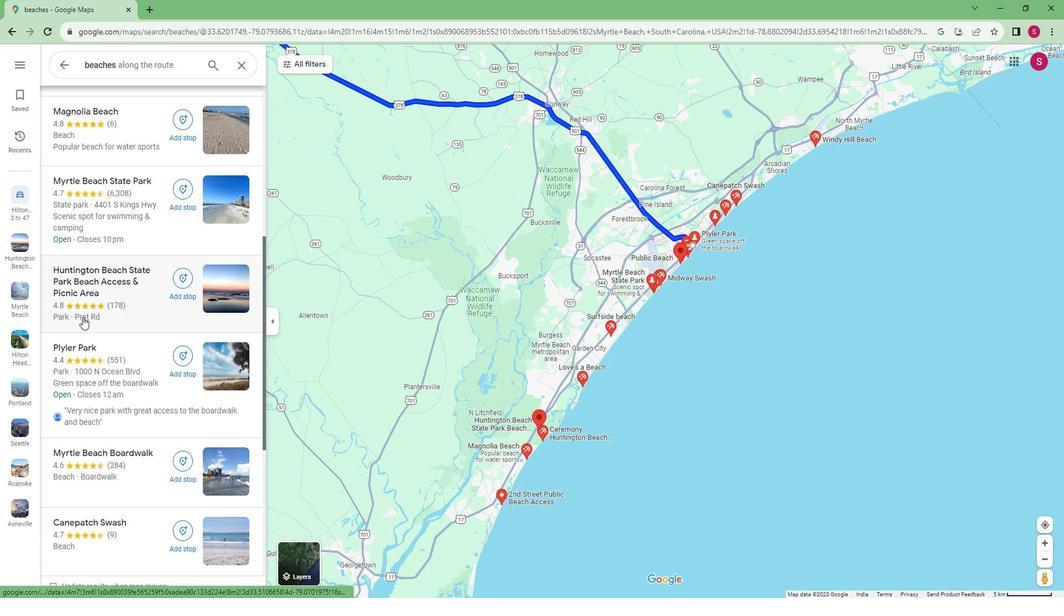 
Action: Mouse scrolled (82, 304) with delta (0, 0)
Screenshot: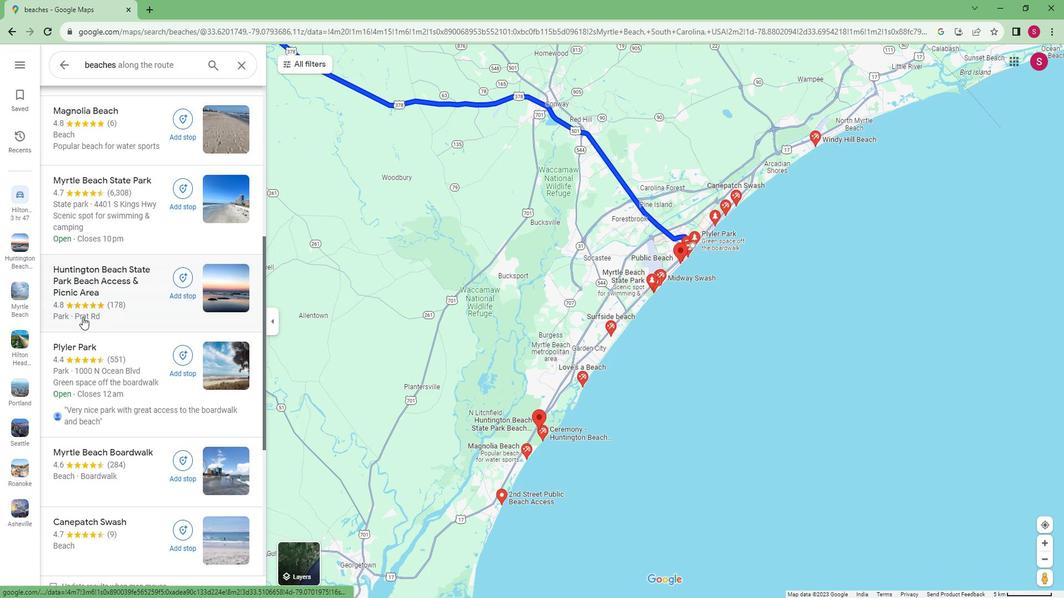 
Action: Mouse scrolled (82, 304) with delta (0, 0)
Screenshot: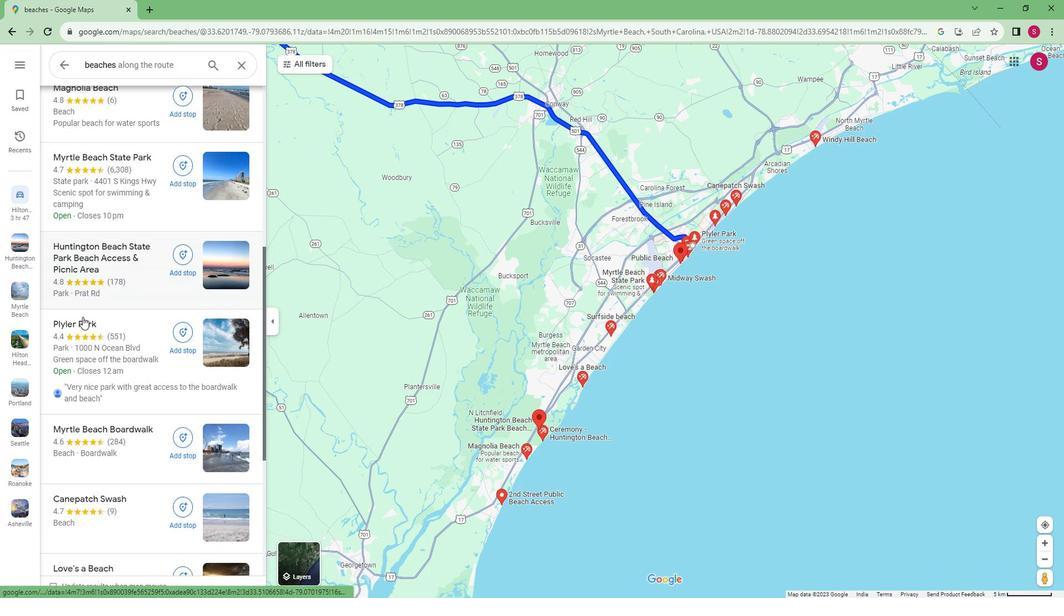 
Action: Mouse moved to (88, 501)
Screenshot: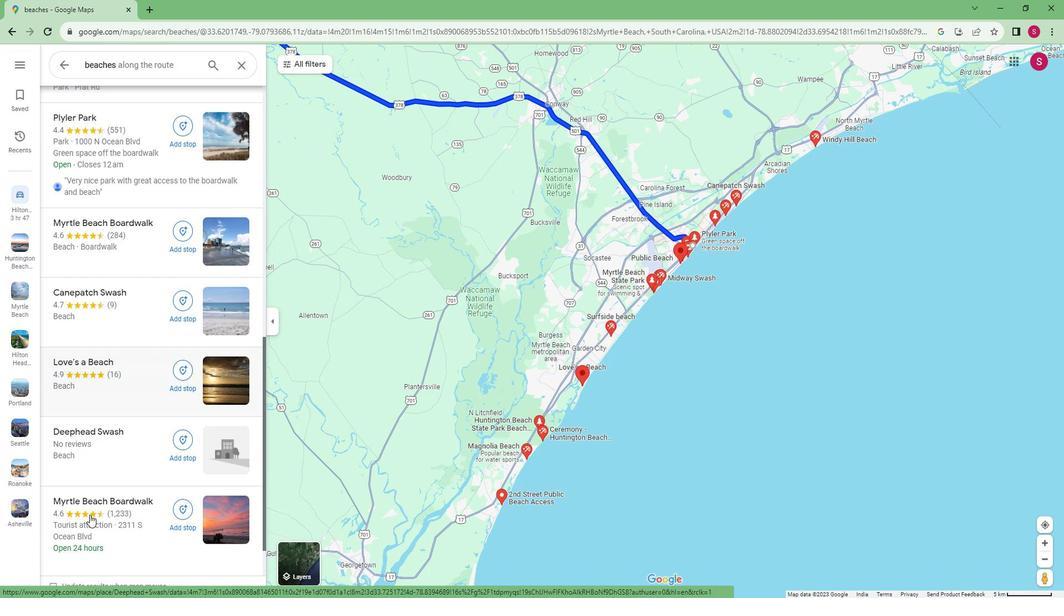 
Action: Mouse pressed left at (88, 501)
Screenshot: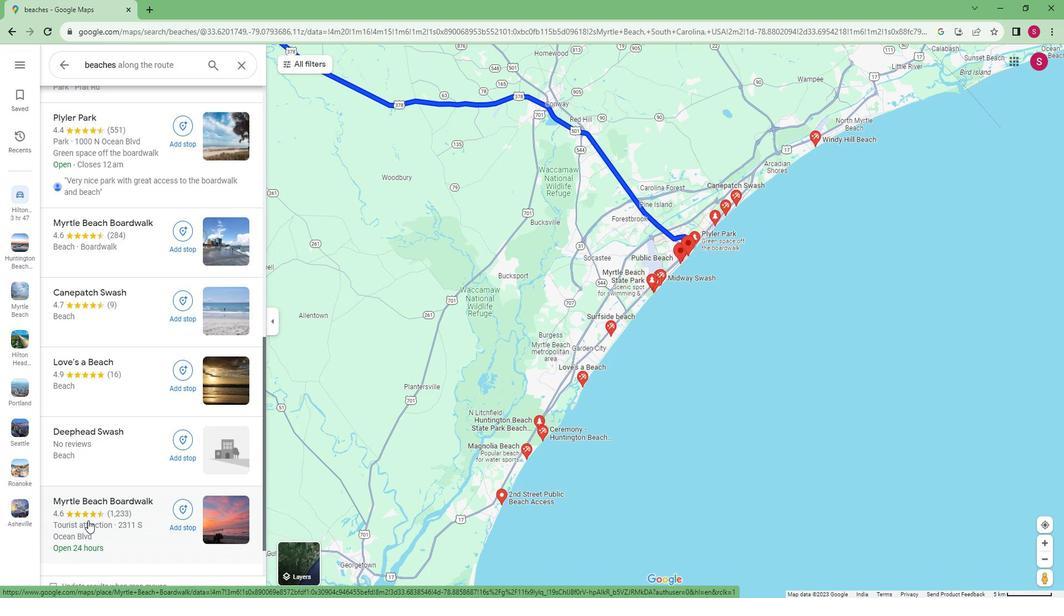 
Action: Mouse moved to (479, 83)
Screenshot: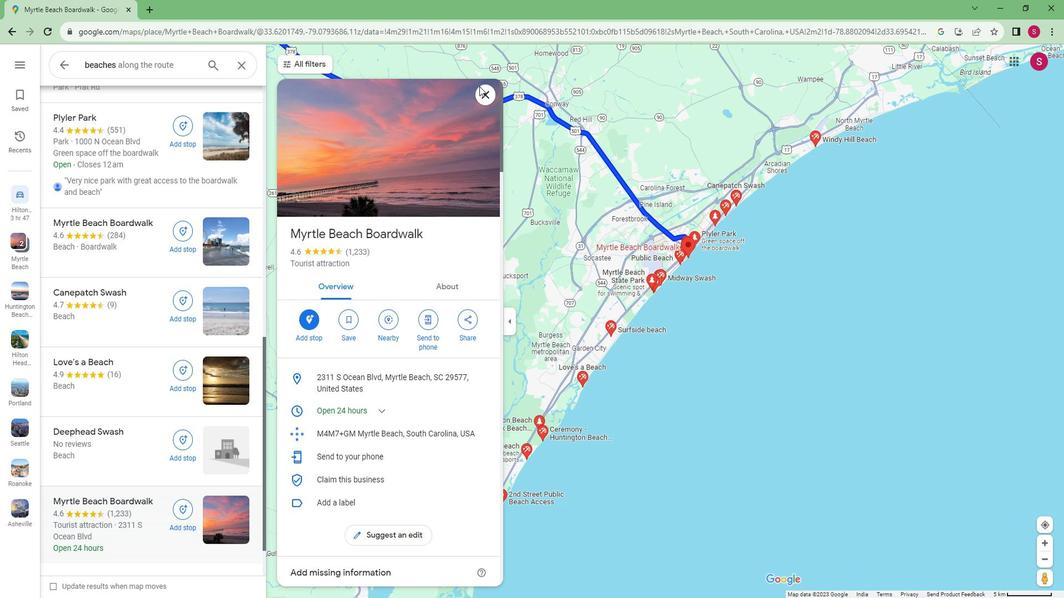 
Action: Mouse pressed left at (479, 83)
Screenshot: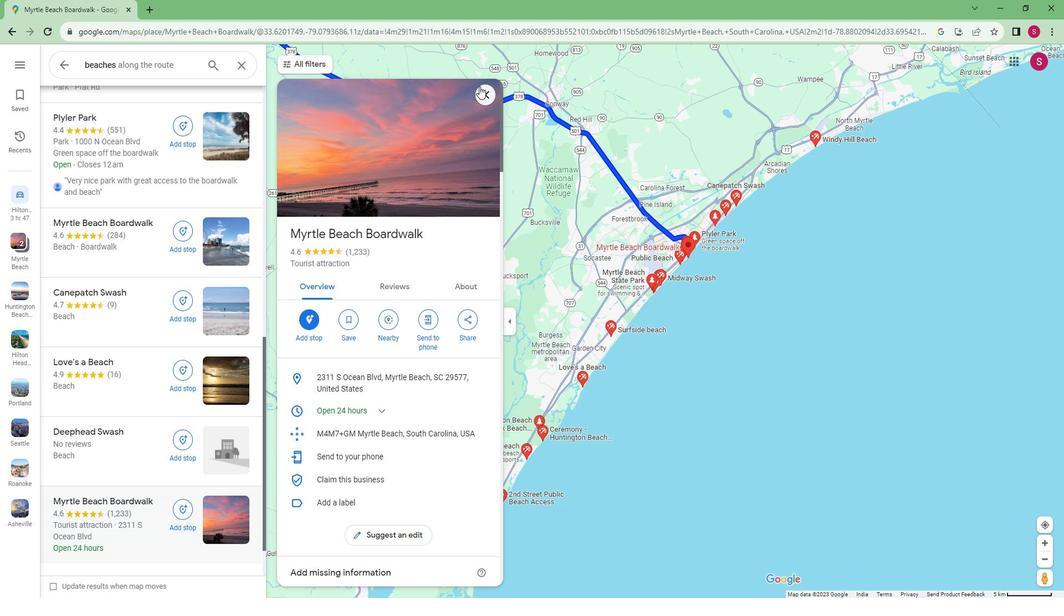 
Action: Mouse moved to (129, 305)
Screenshot: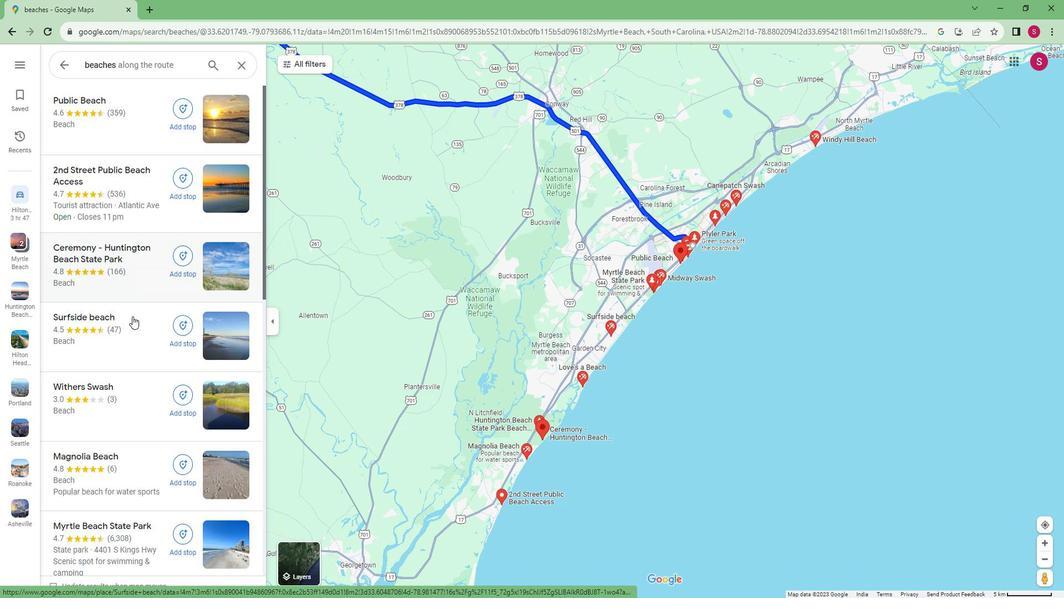 
Action: Mouse scrolled (129, 305) with delta (0, 0)
Screenshot: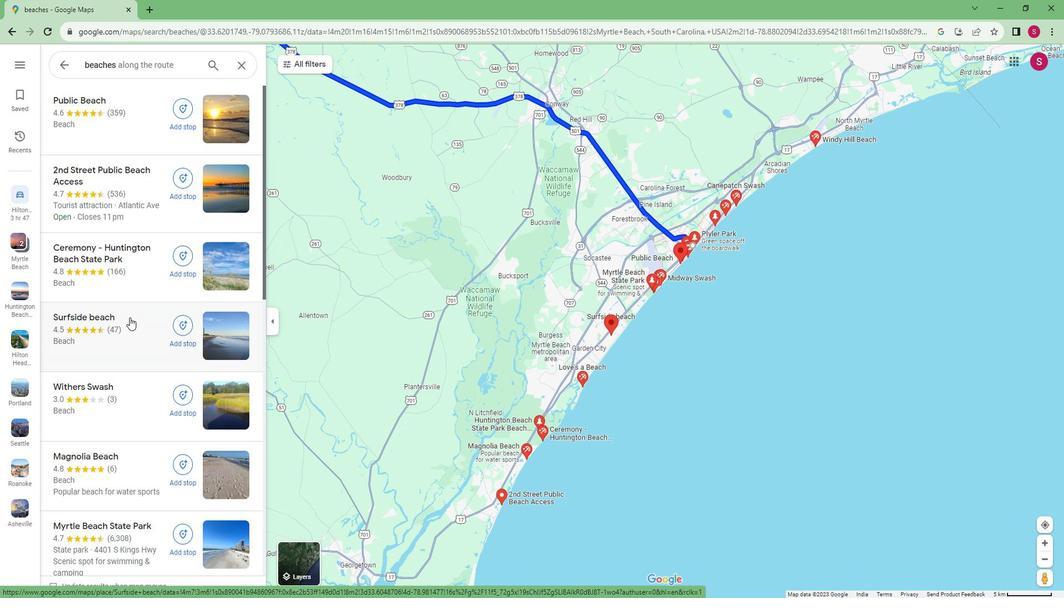 
Action: Mouse scrolled (129, 305) with delta (0, 0)
Screenshot: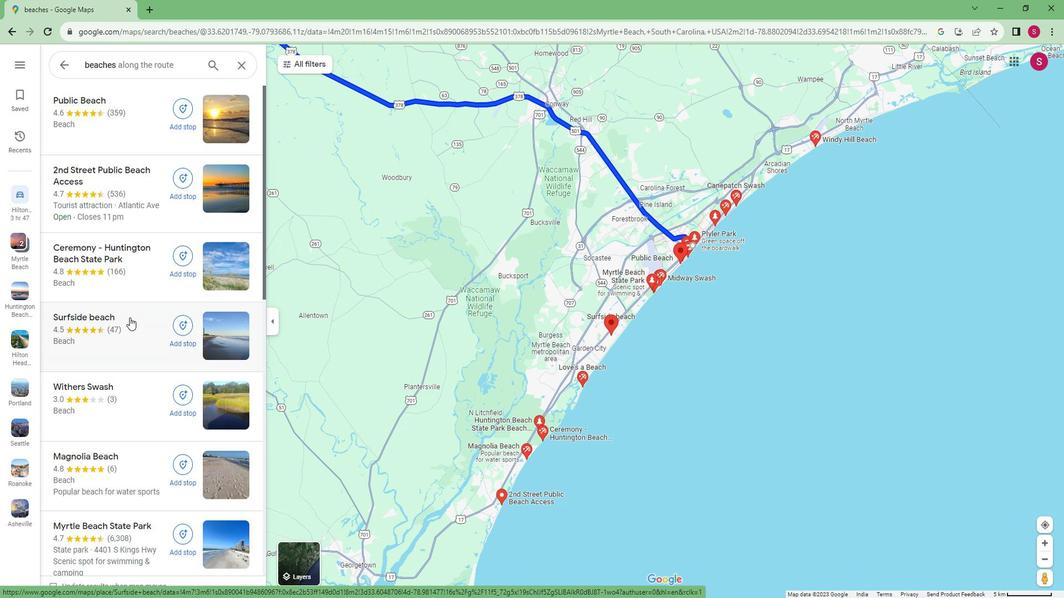 
Action: Mouse scrolled (129, 305) with delta (0, 0)
Screenshot: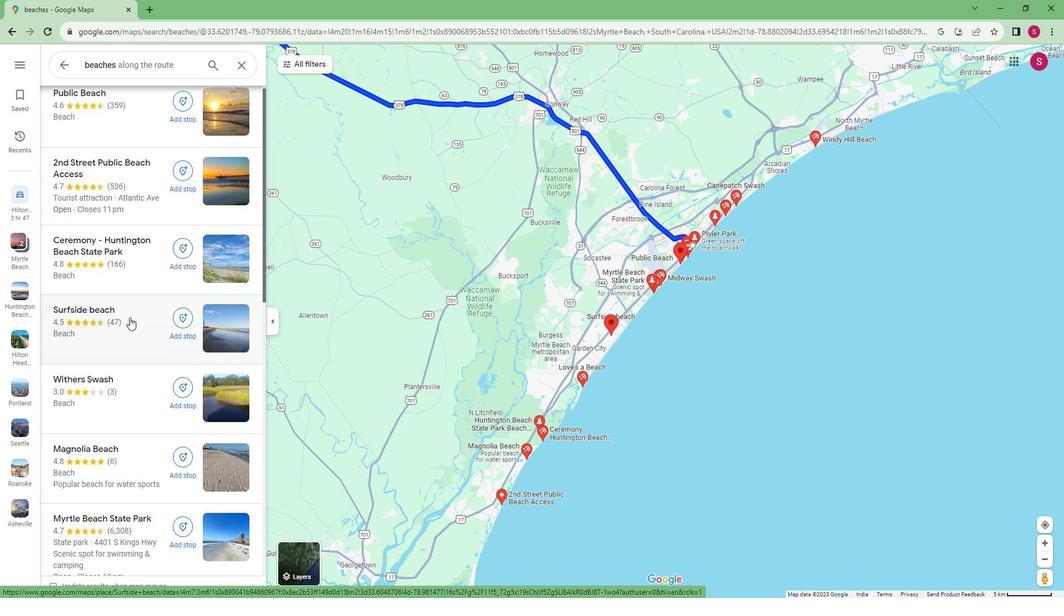 
Action: Mouse scrolled (129, 305) with delta (0, 0)
Screenshot: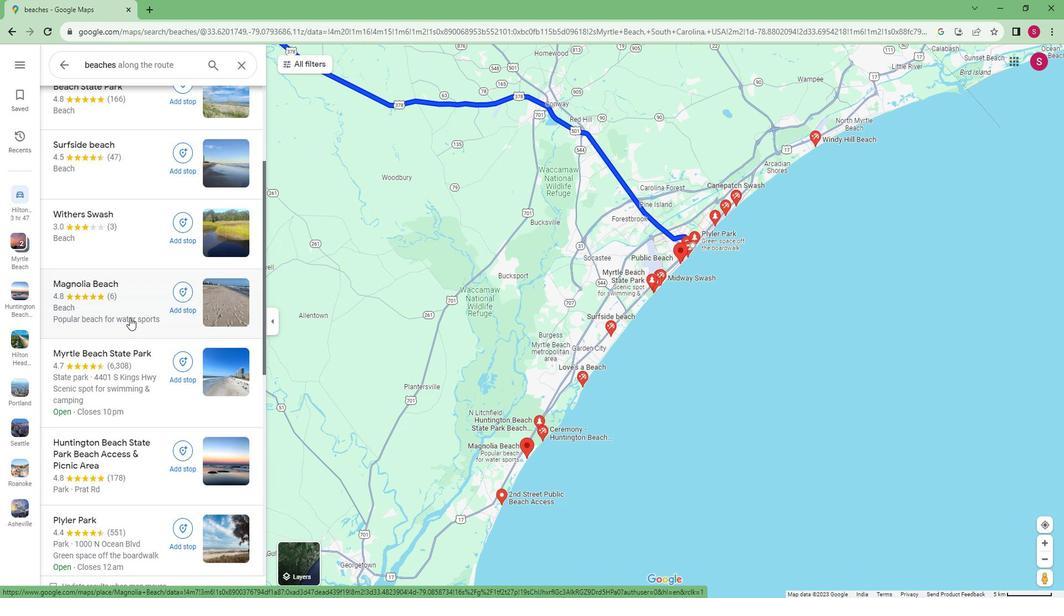 
Action: Mouse scrolled (129, 305) with delta (0, 0)
Screenshot: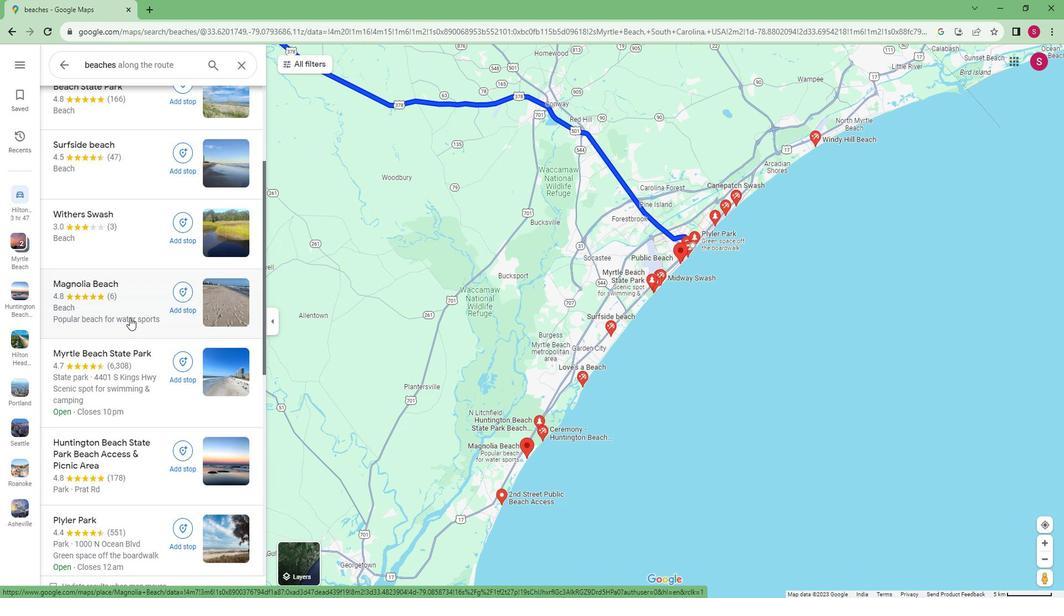 
Action: Mouse scrolled (129, 305) with delta (0, 0)
Screenshot: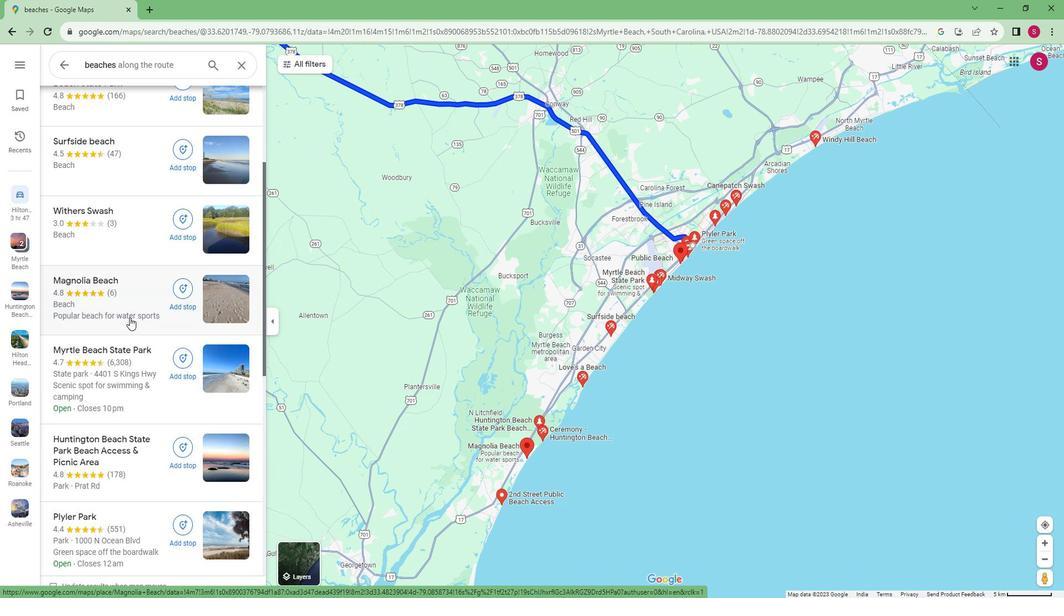 
Action: Mouse moved to (73, 512)
Screenshot: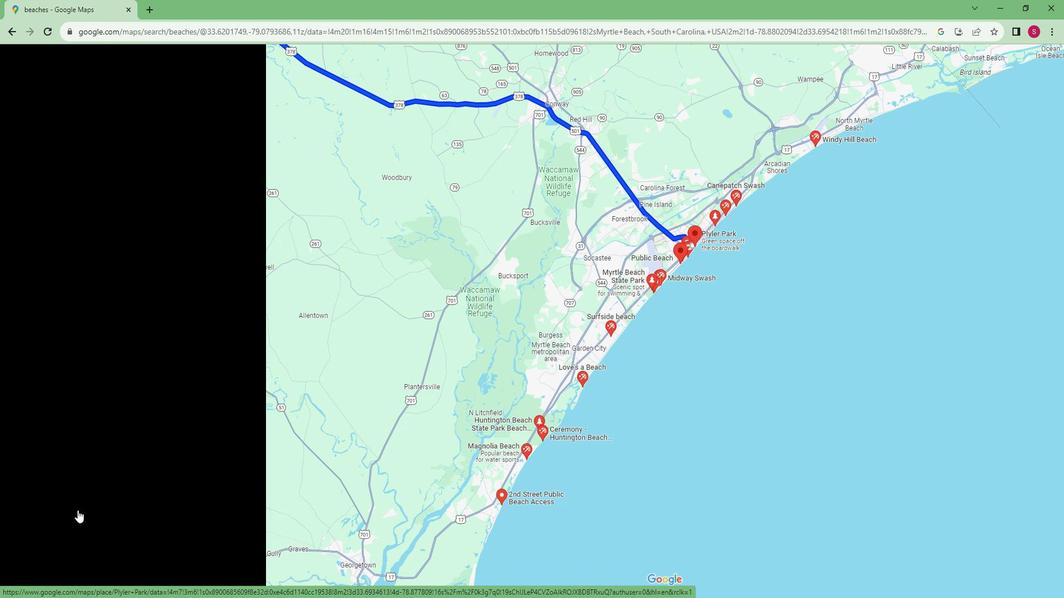 
Action: Mouse pressed left at (73, 512)
Screenshot: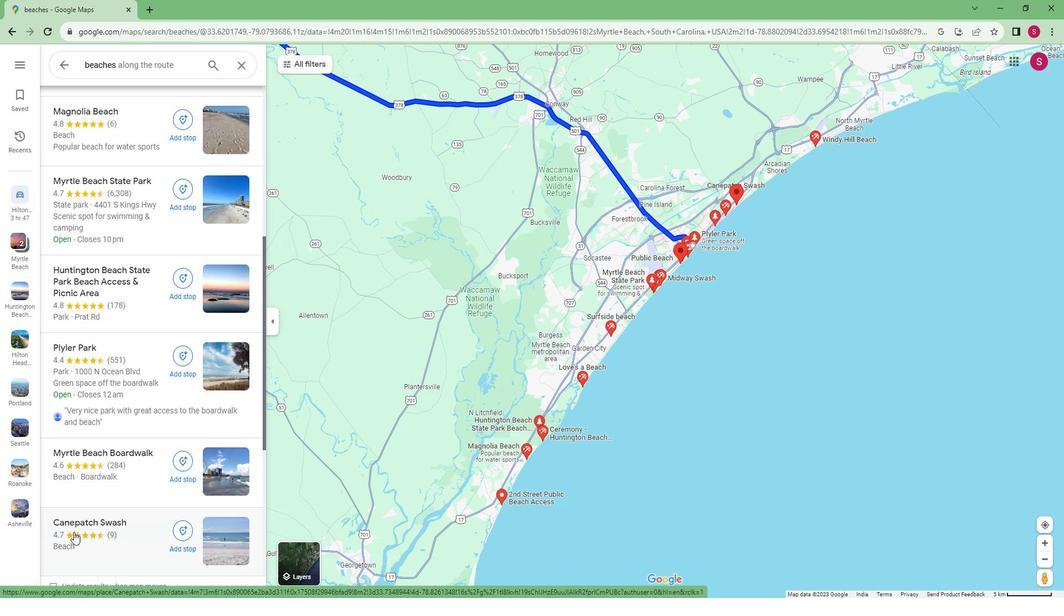 
Action: Mouse moved to (487, 89)
Screenshot: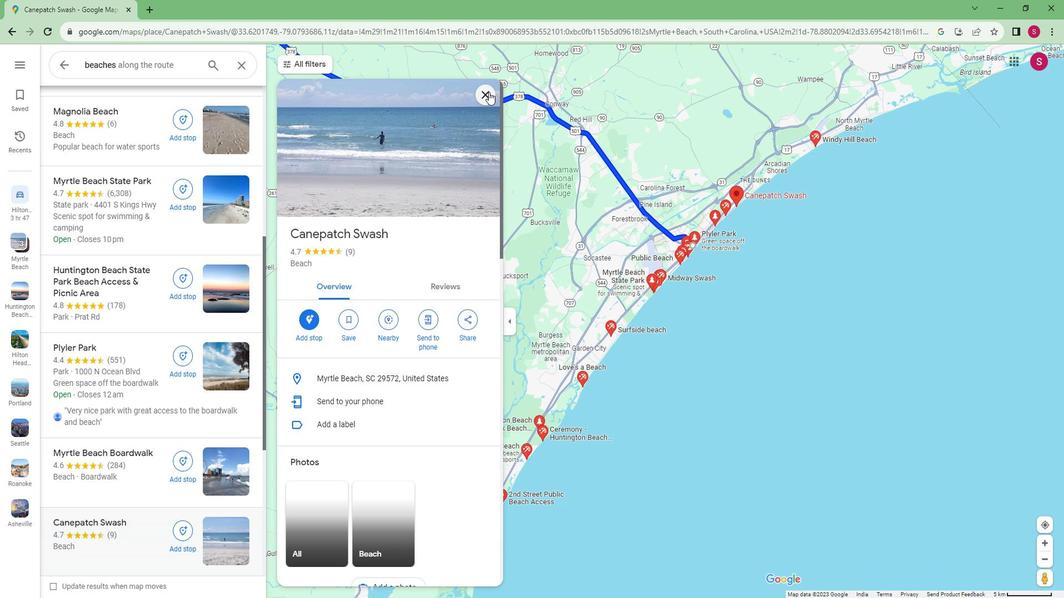 
Action: Mouse pressed left at (487, 89)
Screenshot: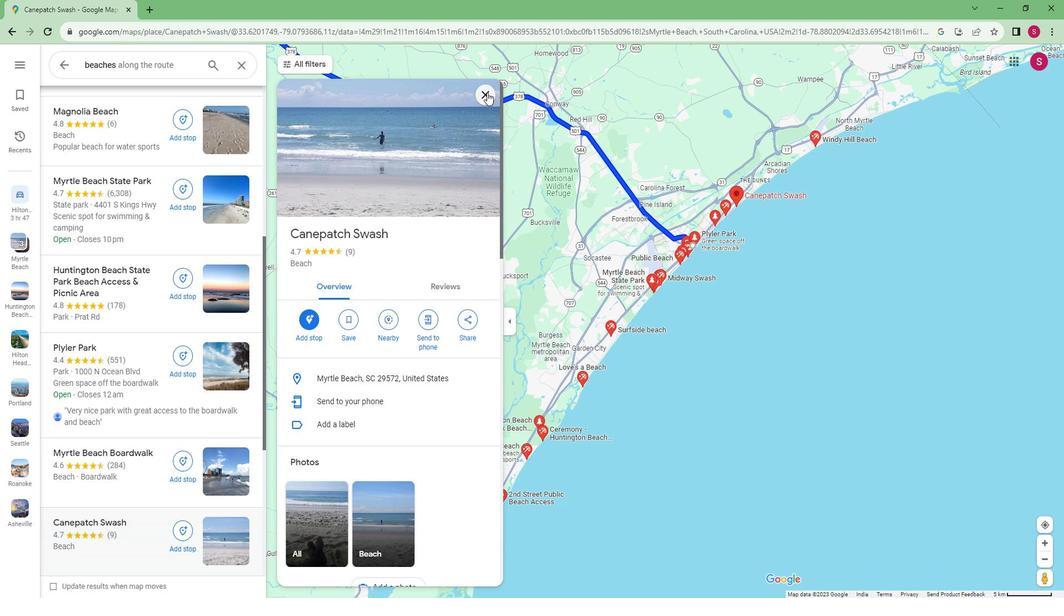 
Action: Mouse moved to (95, 338)
Screenshot: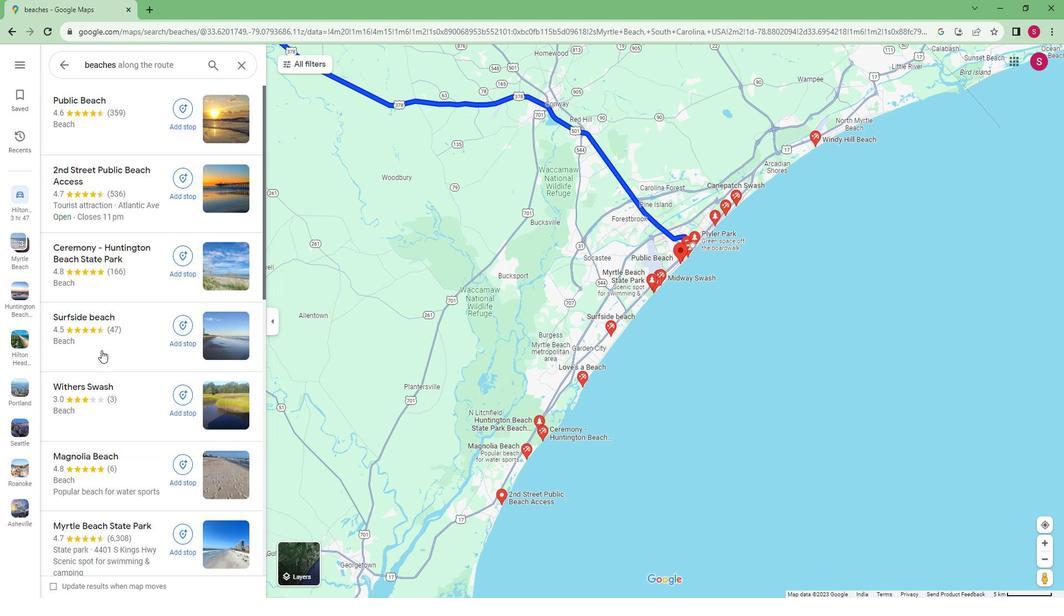 
Action: Mouse scrolled (95, 337) with delta (0, 0)
Screenshot: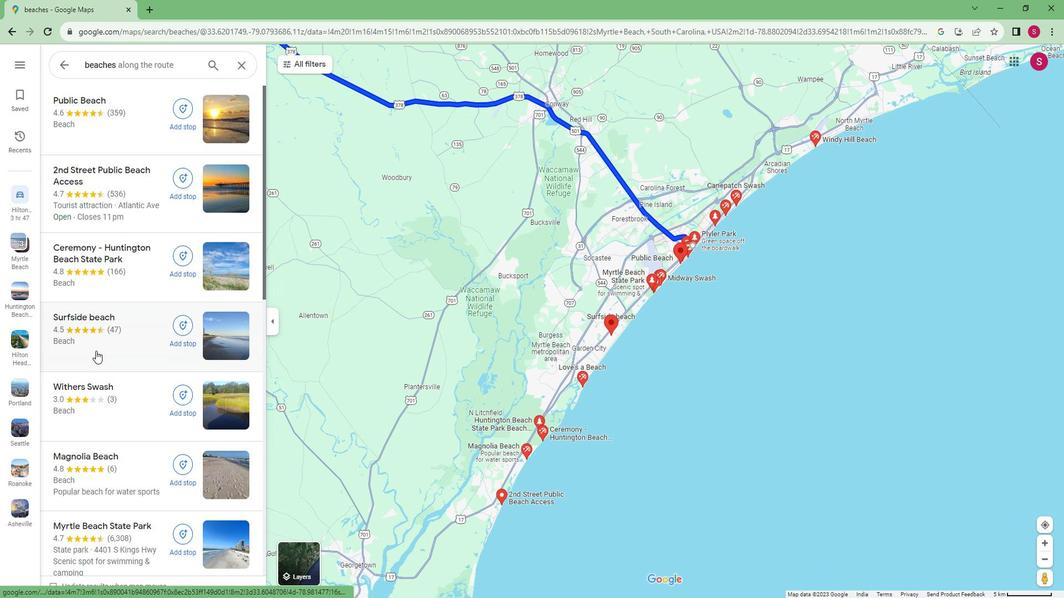
Action: Mouse scrolled (95, 337) with delta (0, 0)
Screenshot: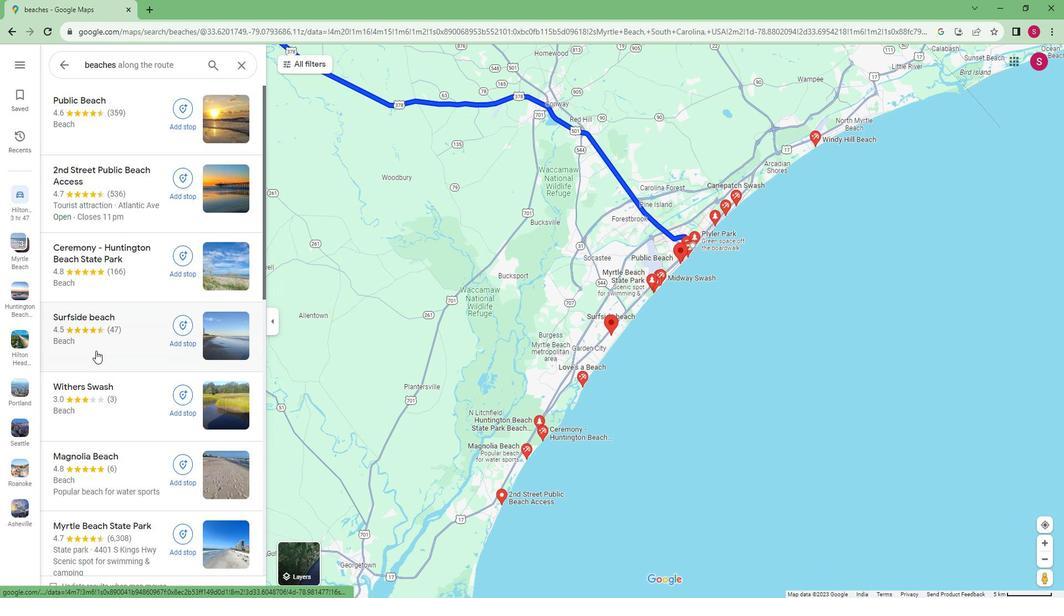 
Action: Mouse scrolled (95, 337) with delta (0, 0)
Screenshot: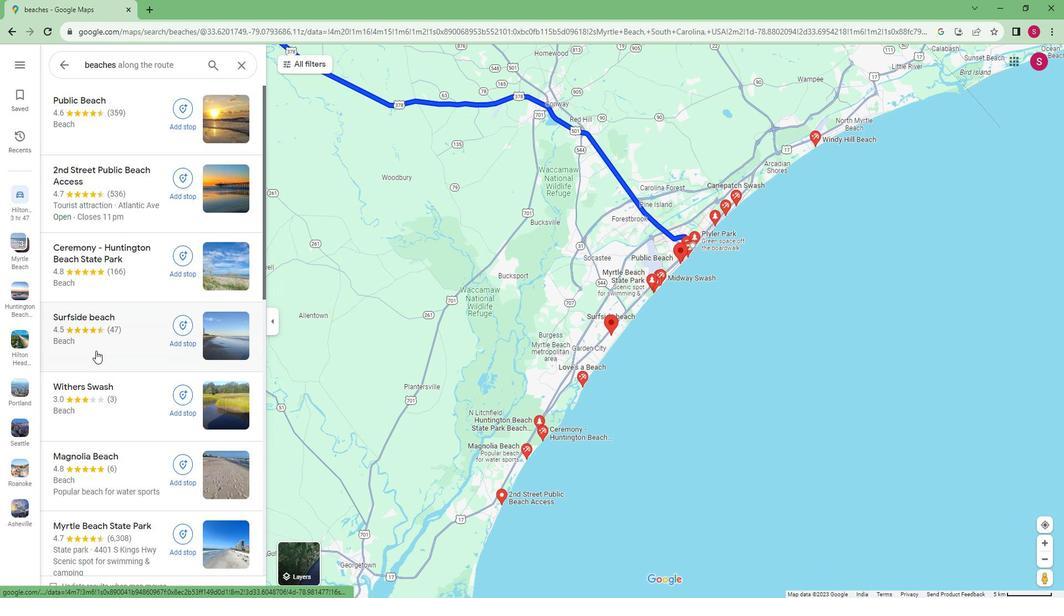 
Action: Mouse scrolled (95, 337) with delta (0, 0)
Screenshot: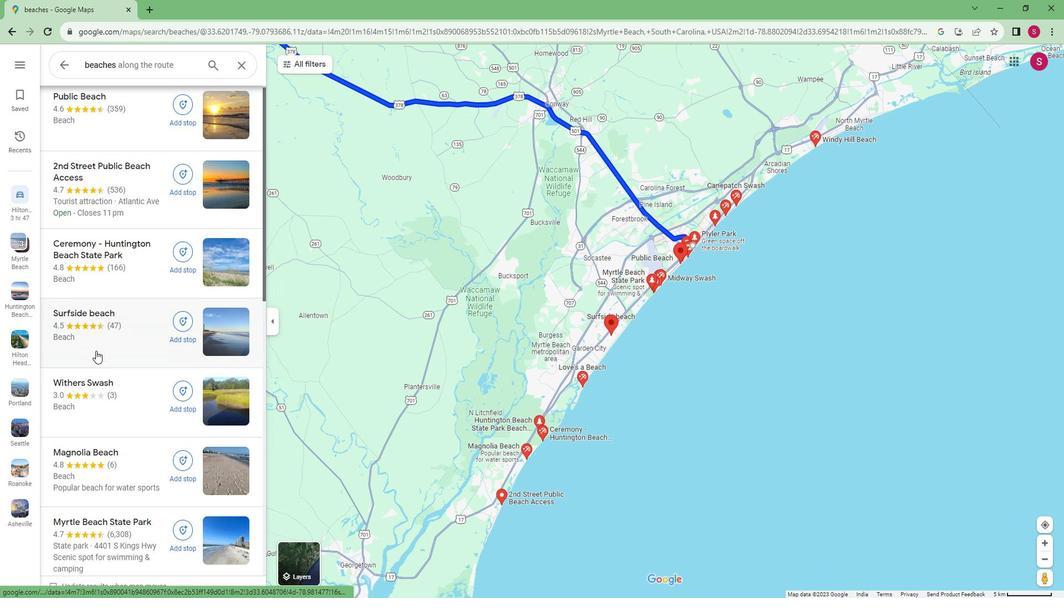 
Action: Mouse scrolled (95, 337) with delta (0, 0)
Screenshot: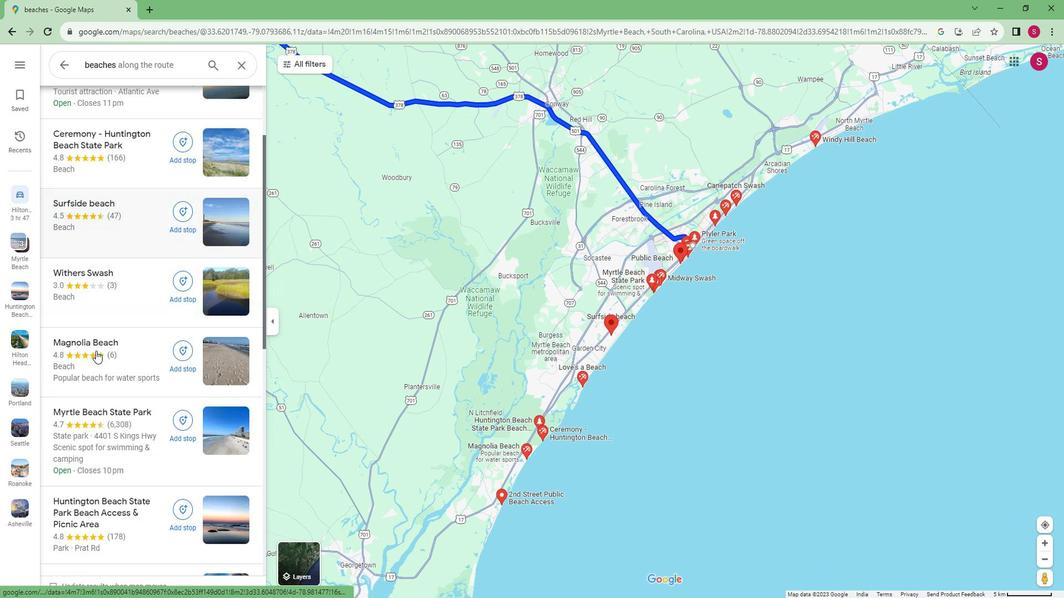 
Action: Mouse scrolled (95, 337) with delta (0, 0)
Screenshot: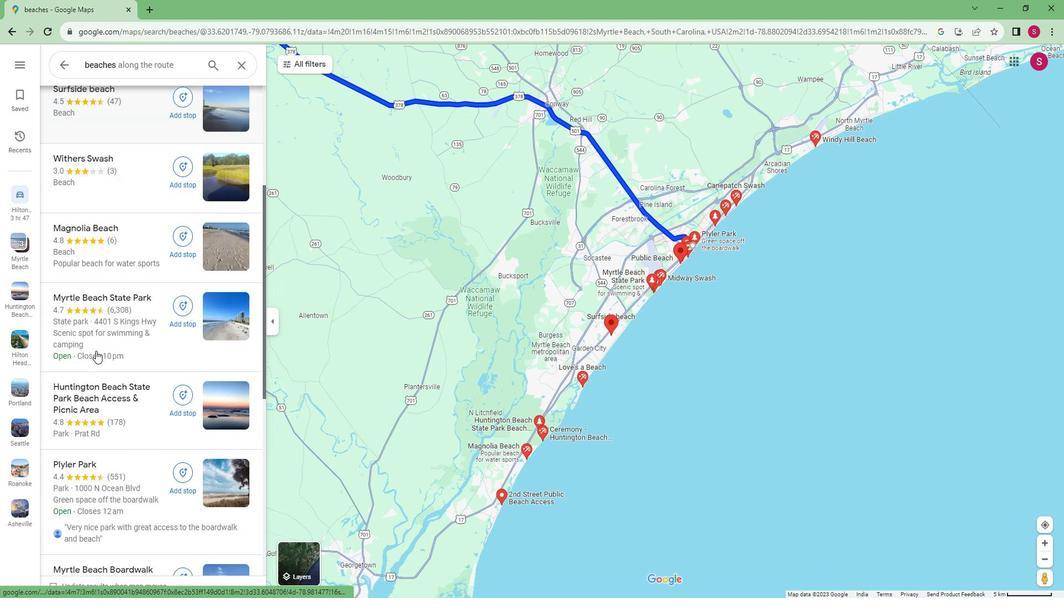 
Action: Mouse scrolled (95, 337) with delta (0, 0)
Screenshot: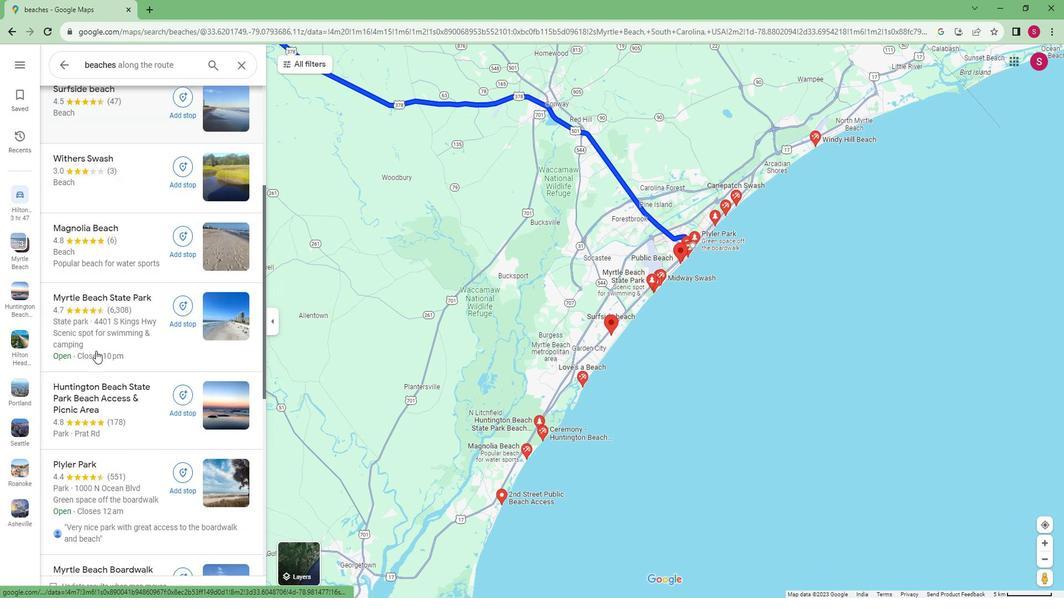
Action: Mouse moved to (97, 338)
Screenshot: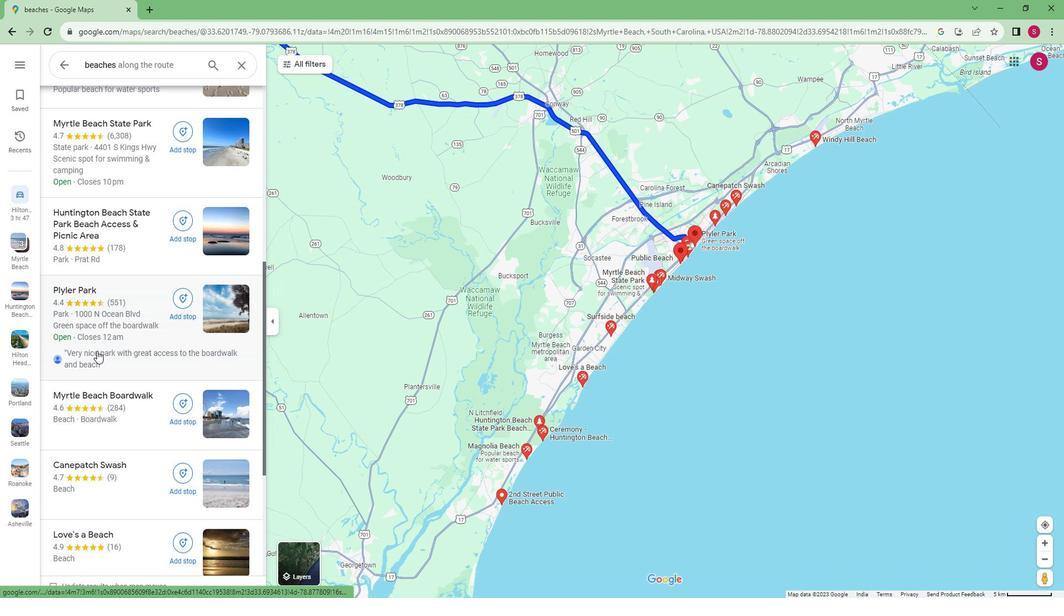 
